 Task: Look for space in Qo'qon, Uzbekistan from 10th July, 2023 to 25th July, 2023 for 3 adults, 1 child in price range Rs.15000 to Rs.25000. Place can be shared room with 2 bedrooms having 3 beds and 2 bathrooms. Property type can be house, flat, guest house. Amenities needed are: wifi, TV, free parkinig on premises, gym, breakfast. Booking option can be shelf check-in. Required host language is English.
Action: Mouse moved to (423, 97)
Screenshot: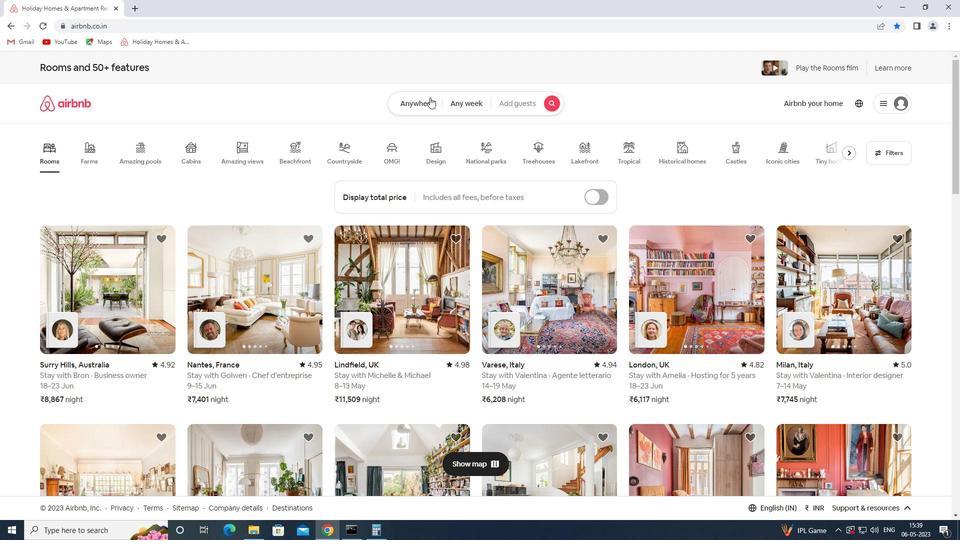 
Action: Mouse pressed left at (423, 97)
Screenshot: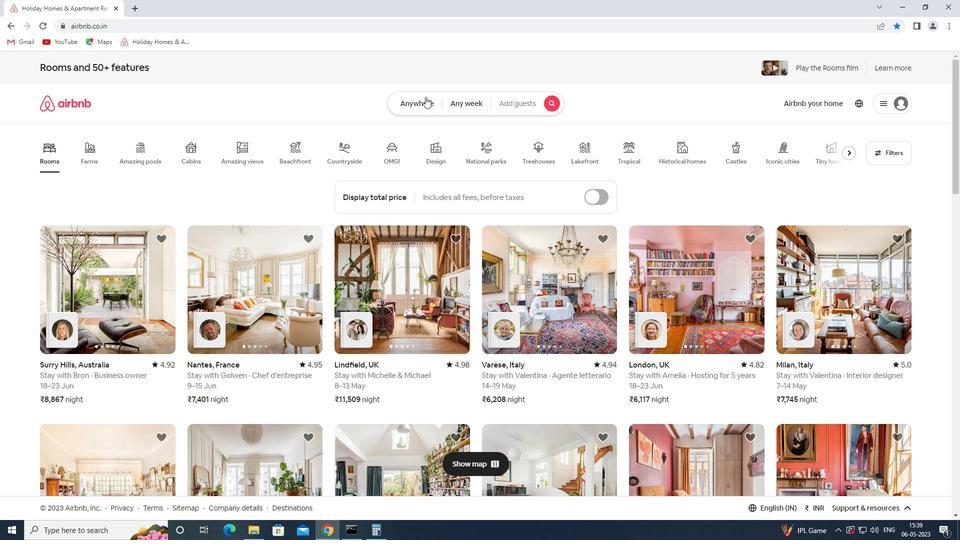 
Action: Mouse moved to (376, 139)
Screenshot: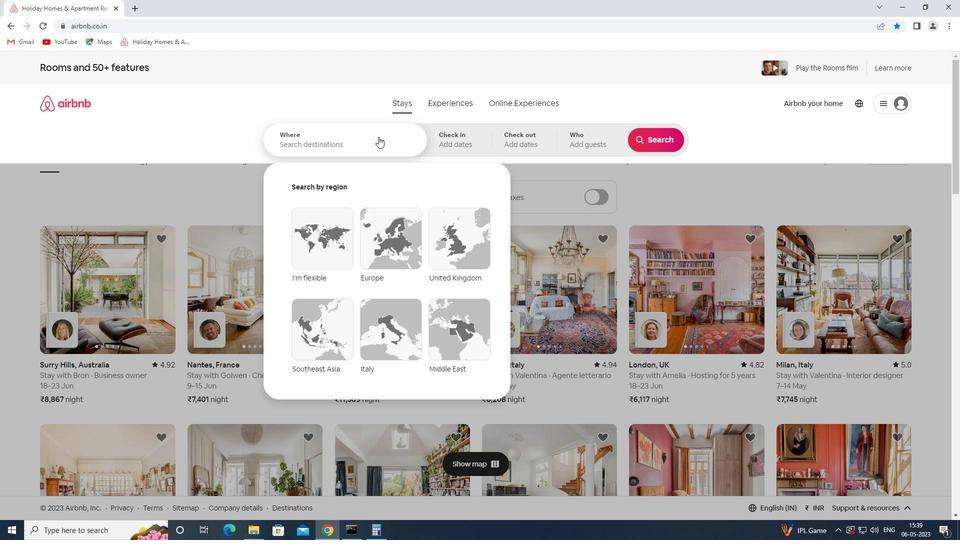 
Action: Mouse pressed left at (376, 139)
Screenshot: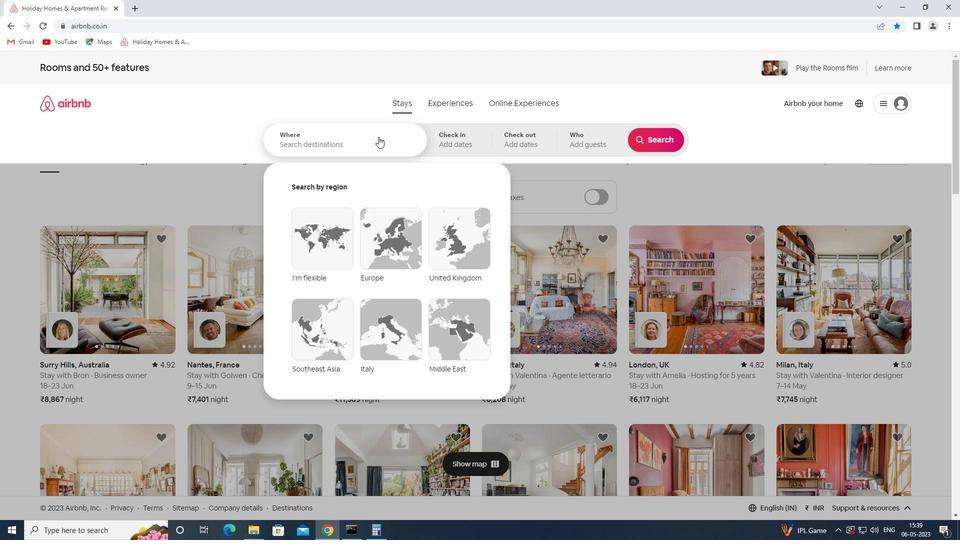 
Action: Key pressed <Key.shift>QO<Key.space>Q
Screenshot: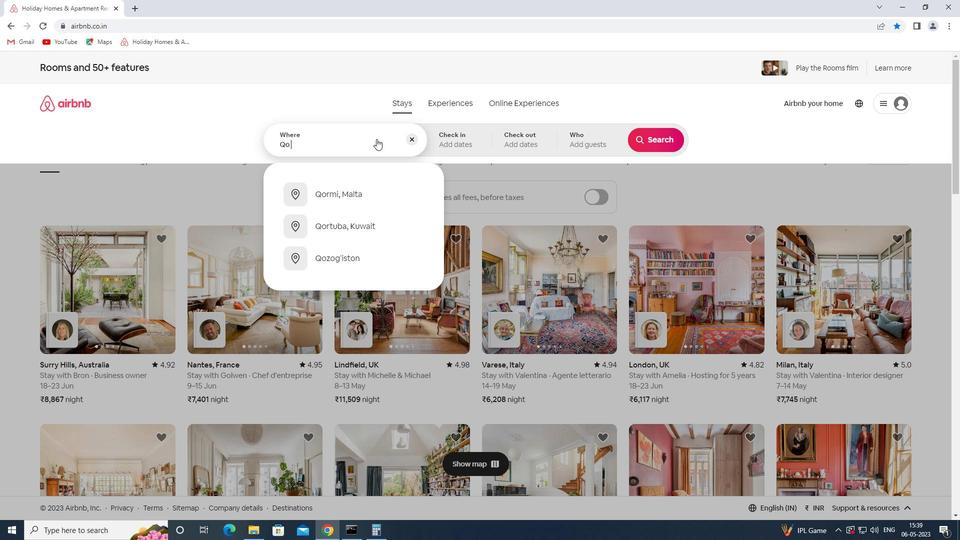 
Action: Mouse moved to (391, 193)
Screenshot: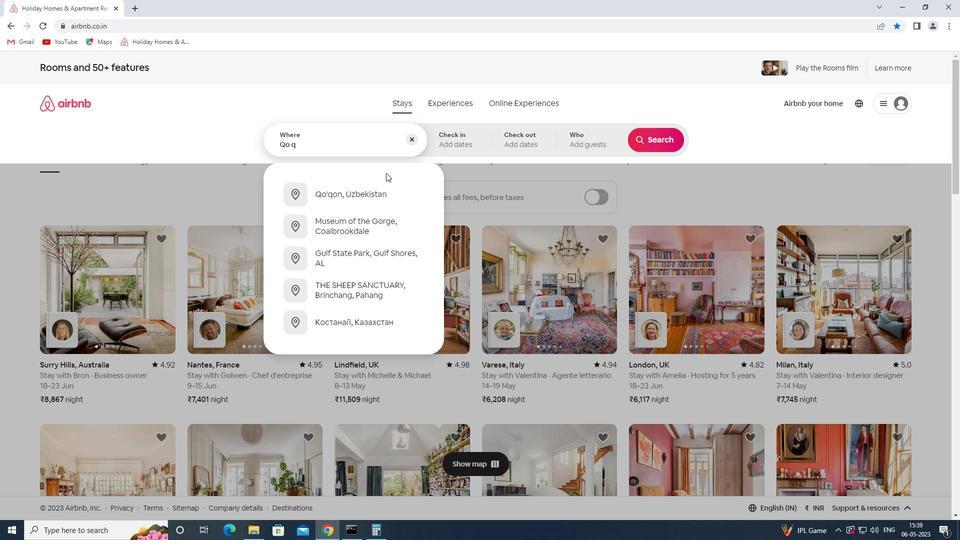 
Action: Mouse pressed left at (391, 193)
Screenshot: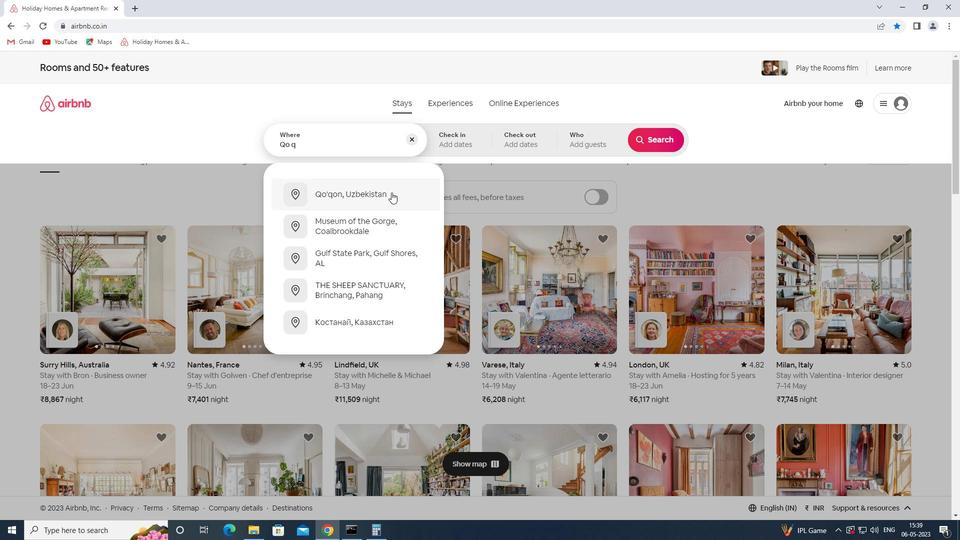 
Action: Mouse moved to (651, 224)
Screenshot: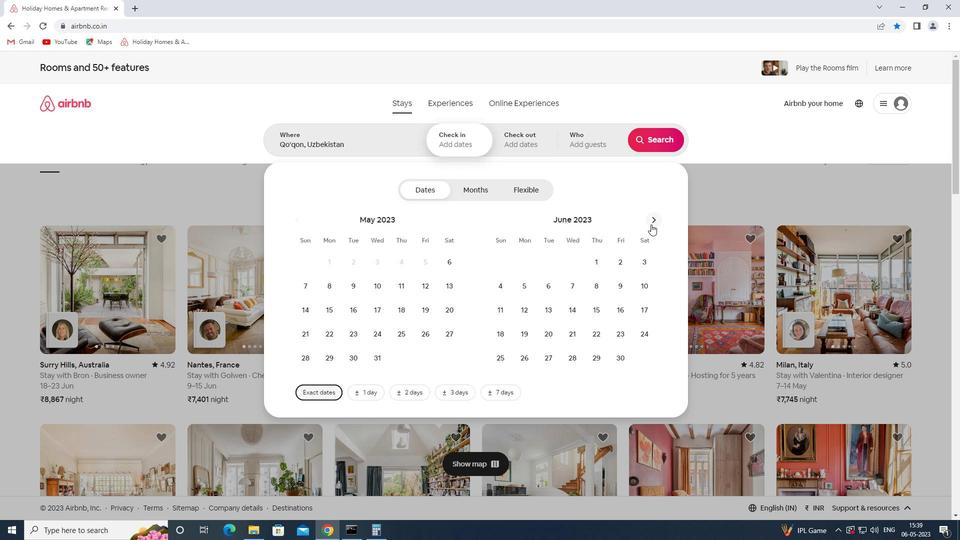 
Action: Mouse pressed left at (651, 224)
Screenshot: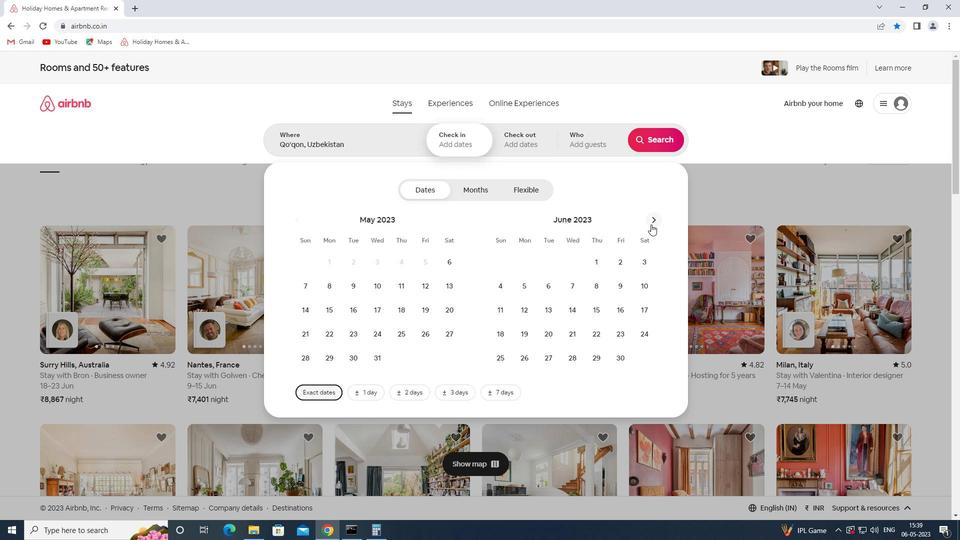 
Action: Mouse moved to (526, 313)
Screenshot: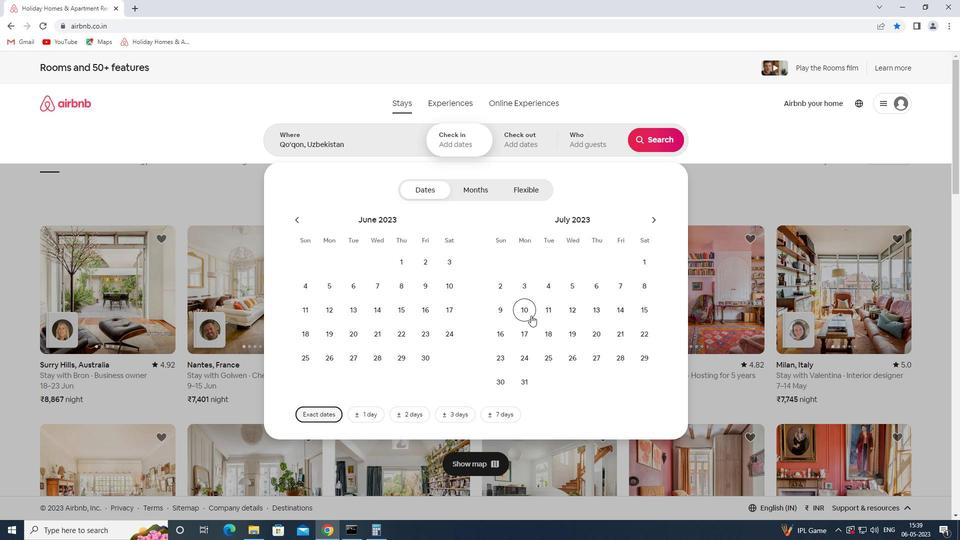 
Action: Mouse pressed left at (526, 313)
Screenshot: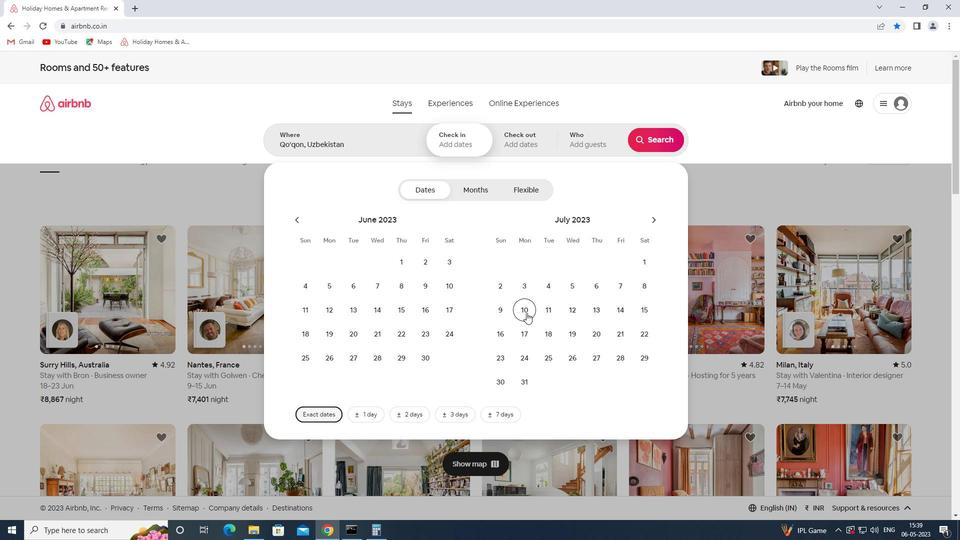 
Action: Mouse moved to (551, 358)
Screenshot: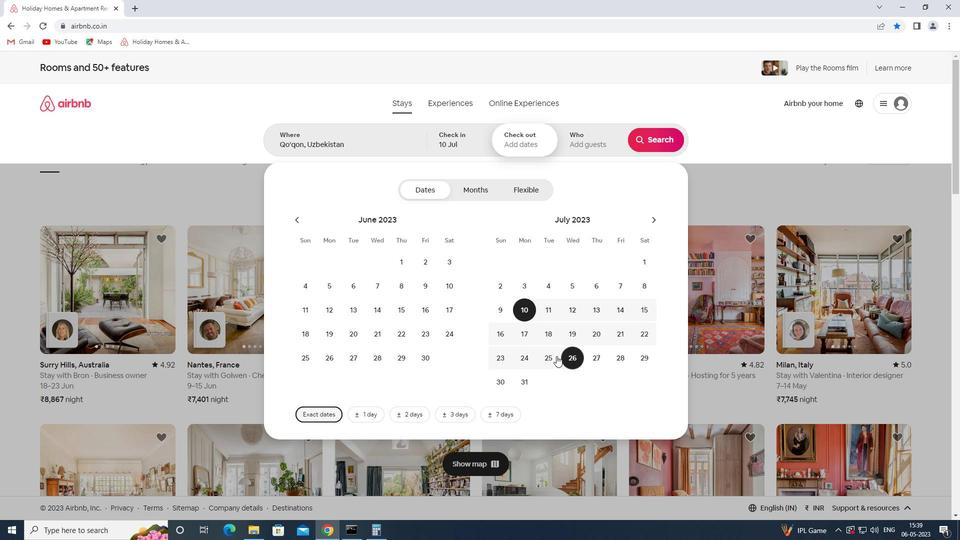 
Action: Mouse pressed left at (551, 358)
Screenshot: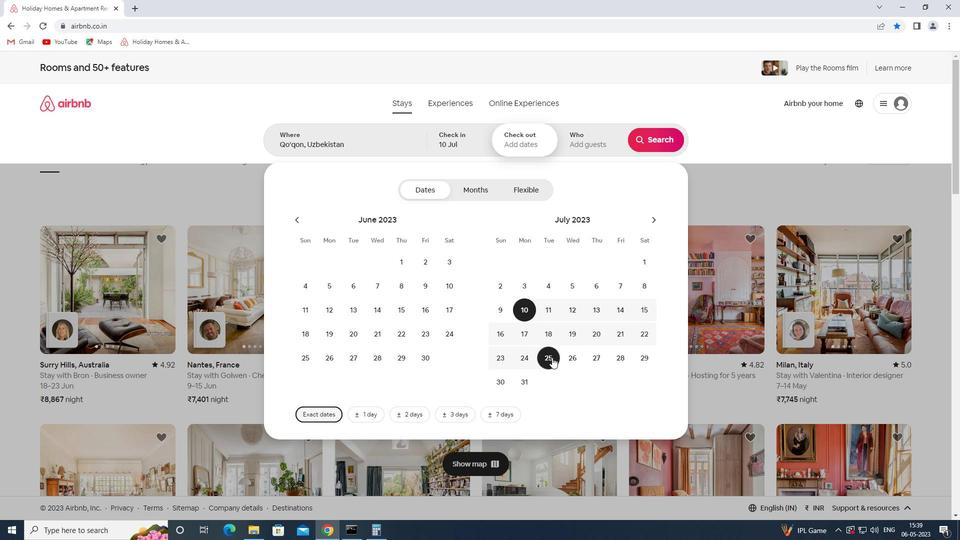 
Action: Mouse moved to (590, 151)
Screenshot: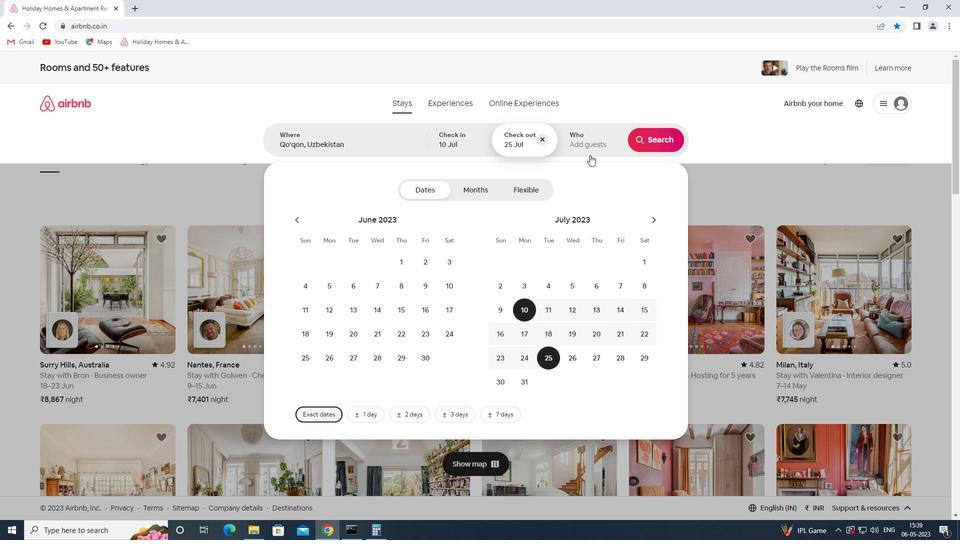 
Action: Mouse pressed left at (590, 151)
Screenshot: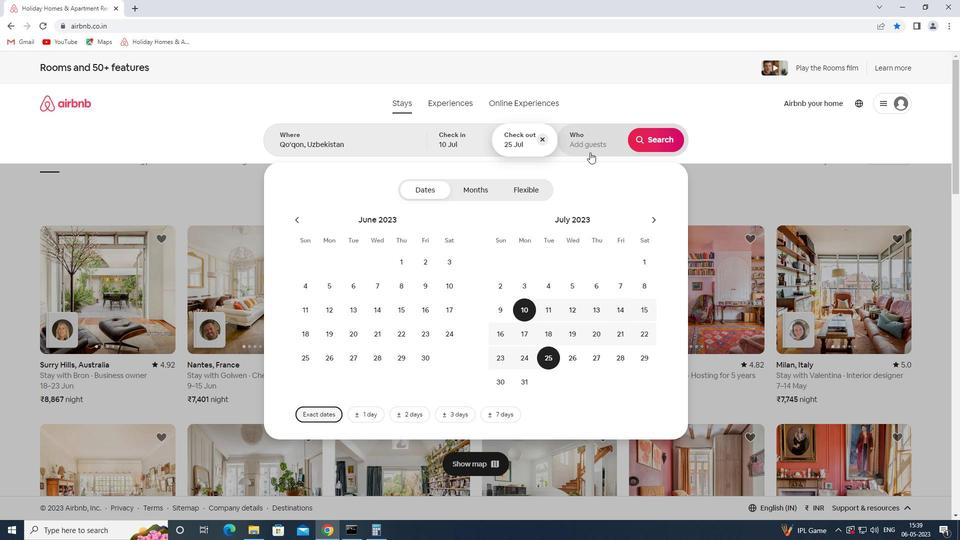 
Action: Mouse moved to (655, 193)
Screenshot: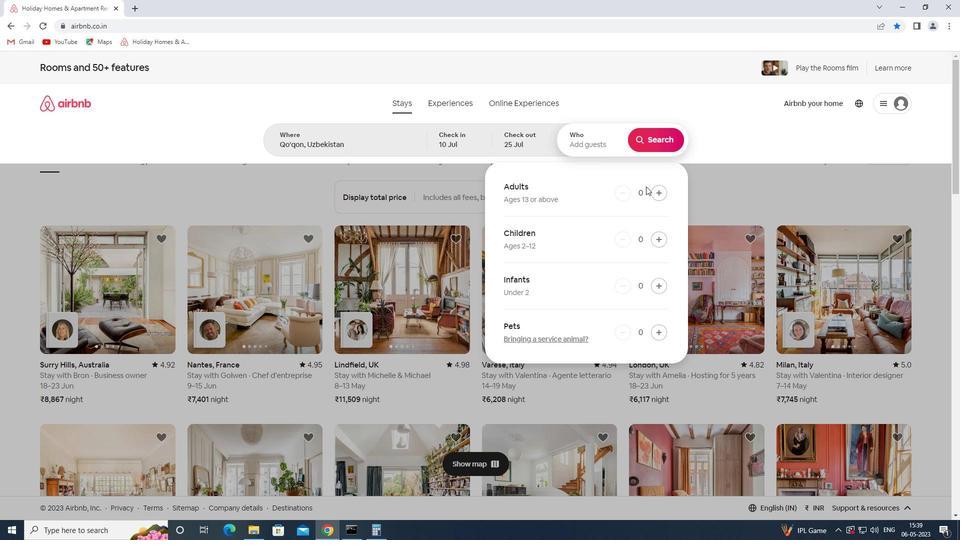 
Action: Mouse pressed left at (655, 193)
Screenshot: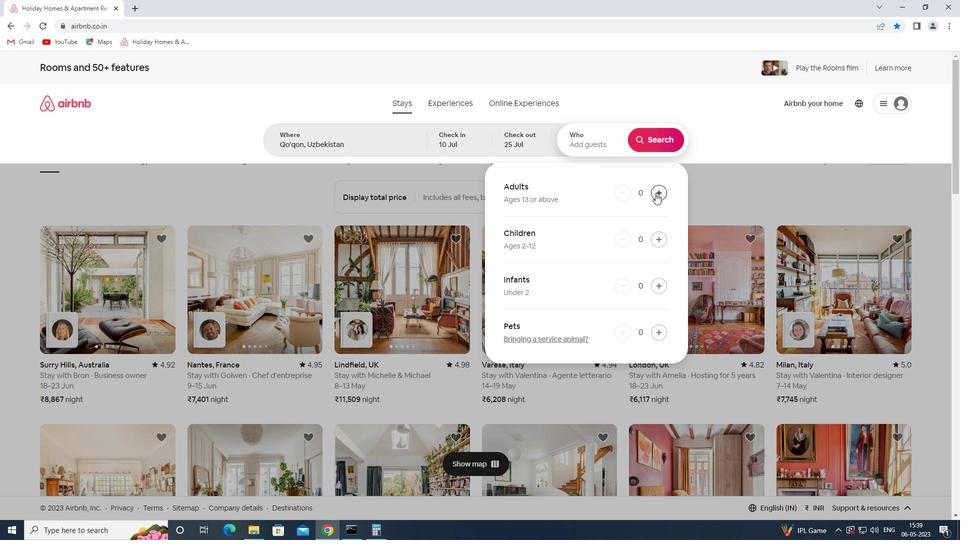 
Action: Mouse pressed left at (655, 193)
Screenshot: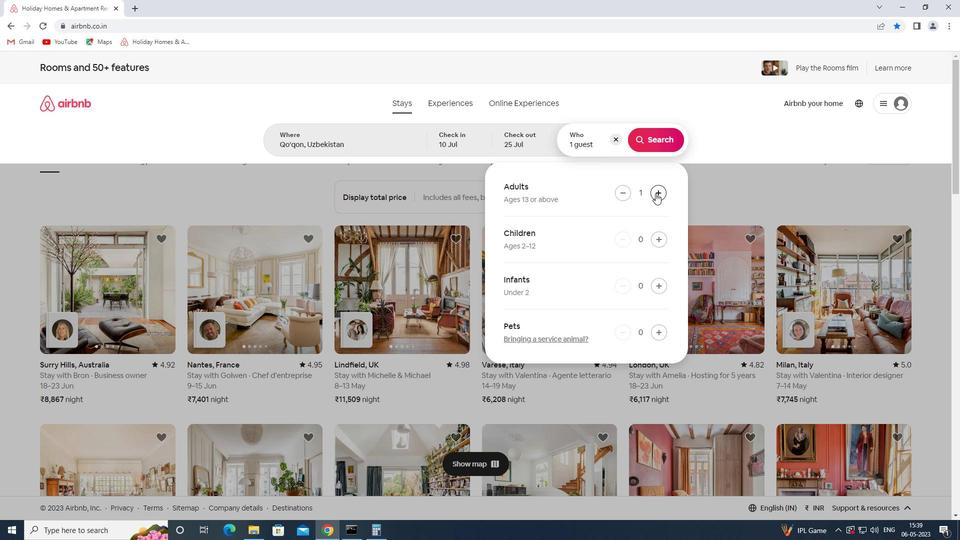 
Action: Mouse pressed left at (655, 193)
Screenshot: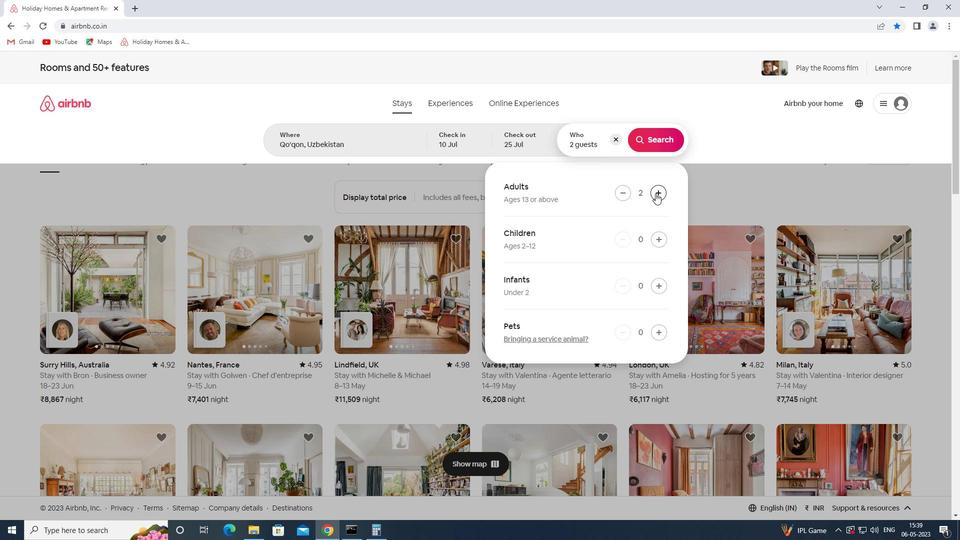 
Action: Mouse moved to (661, 241)
Screenshot: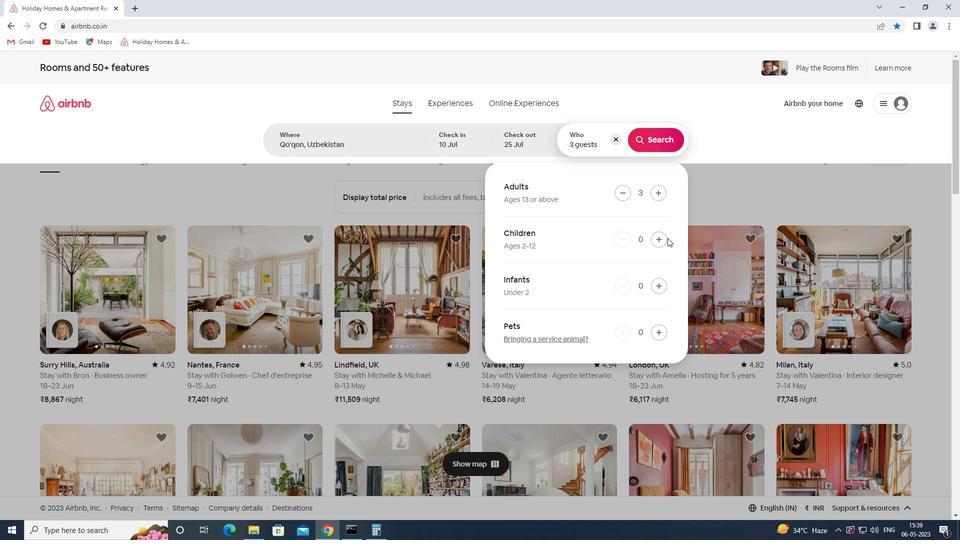 
Action: Mouse pressed left at (661, 241)
Screenshot: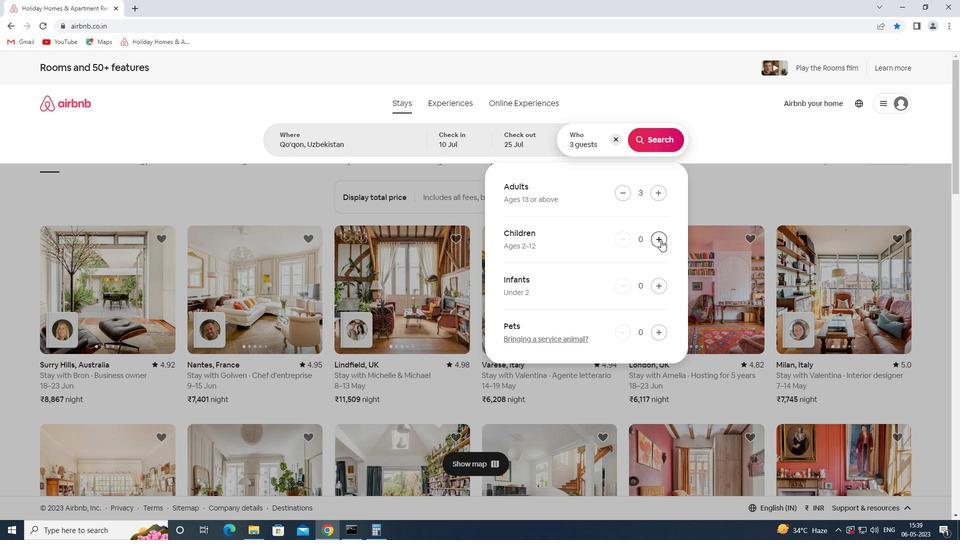 
Action: Mouse moved to (647, 143)
Screenshot: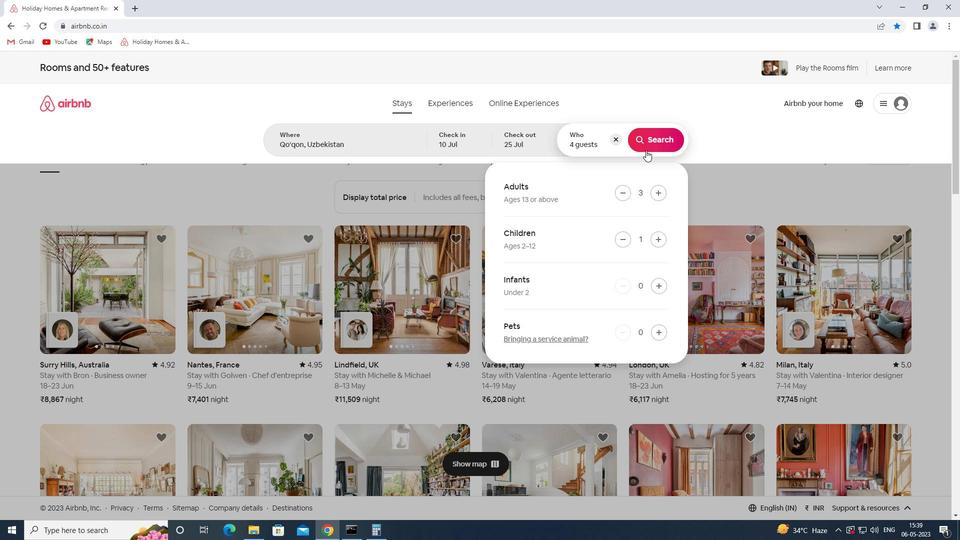 
Action: Mouse pressed left at (647, 143)
Screenshot: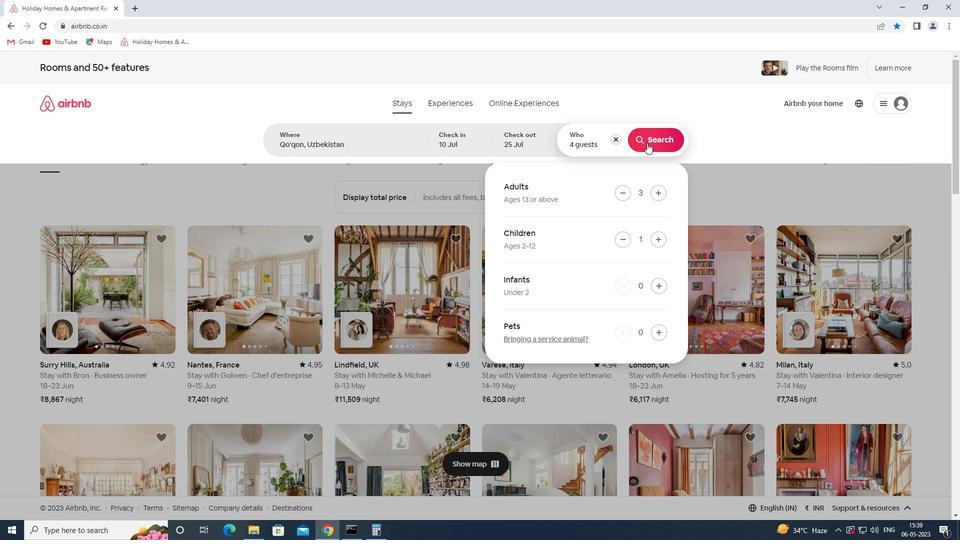 
Action: Mouse moved to (911, 111)
Screenshot: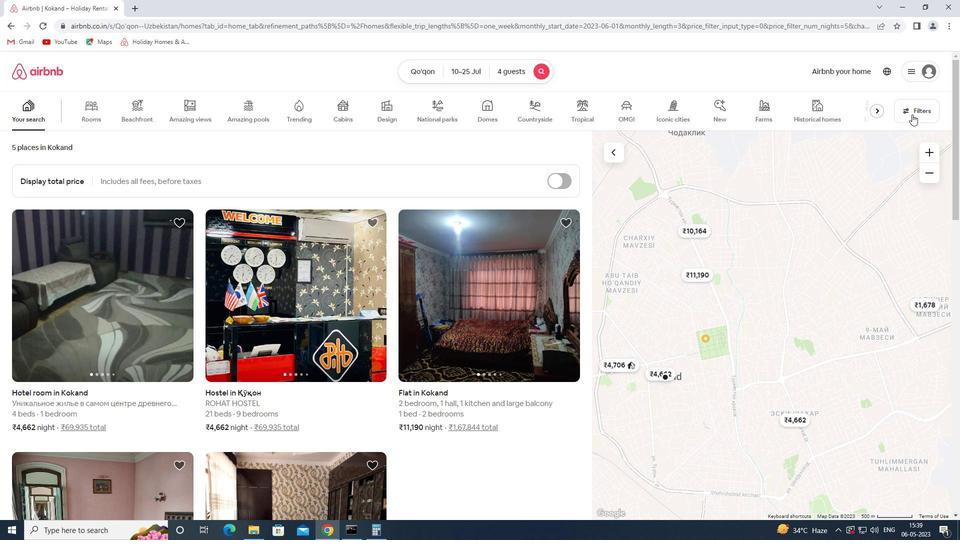 
Action: Mouse pressed left at (911, 111)
Screenshot: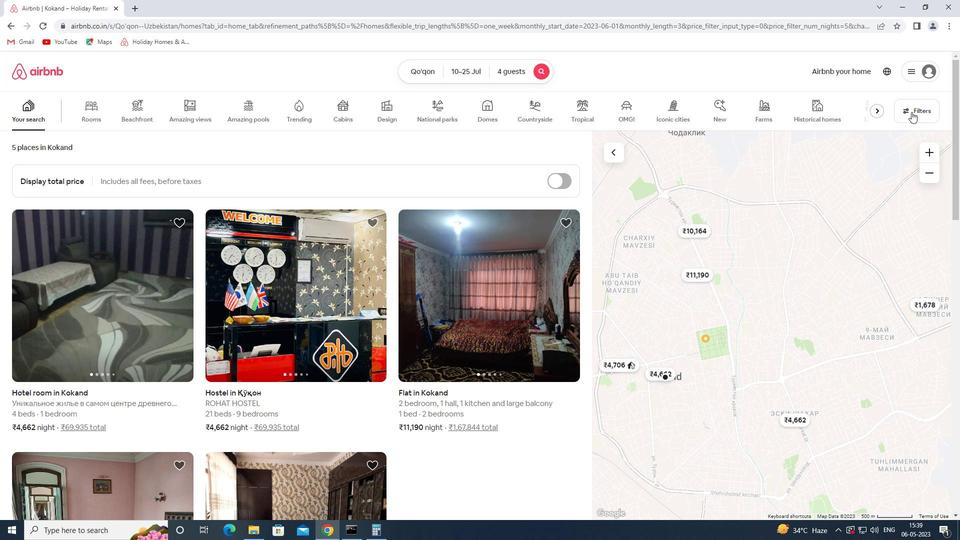 
Action: Mouse moved to (387, 360)
Screenshot: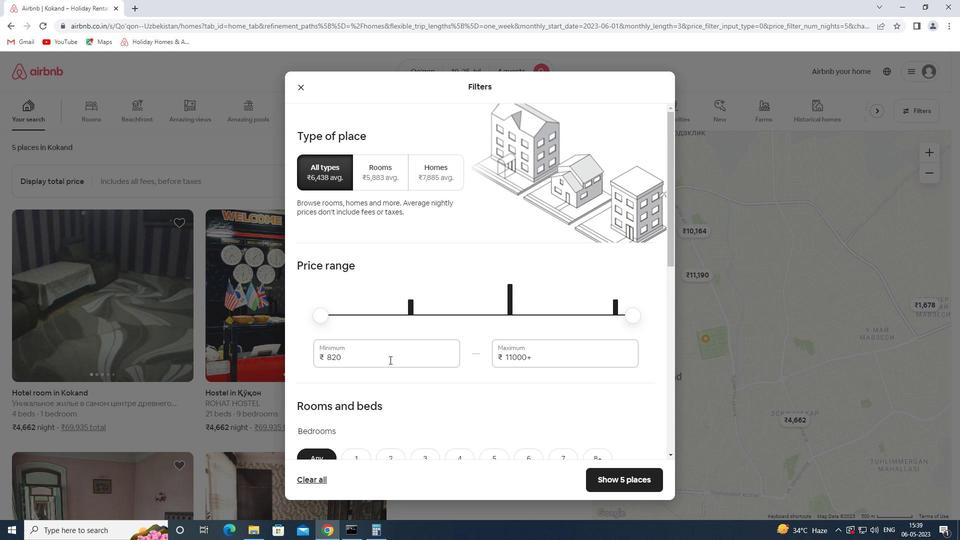 
Action: Mouse pressed left at (387, 360)
Screenshot: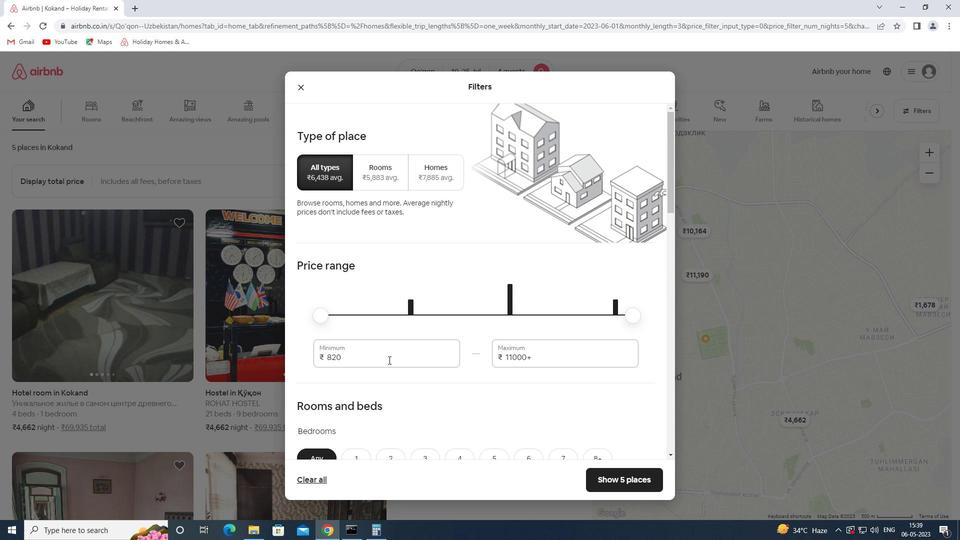 
Action: Mouse pressed left at (387, 360)
Screenshot: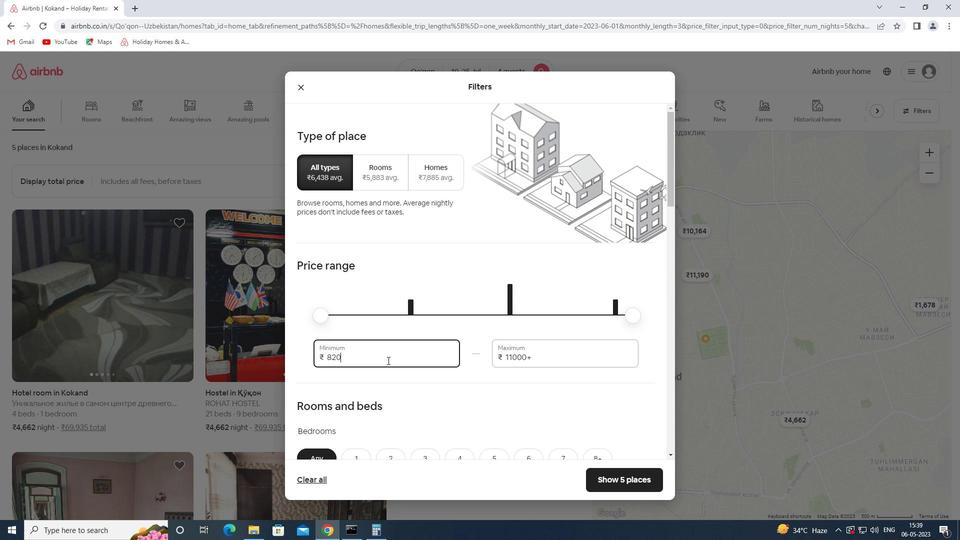
Action: Key pressed 15000<Key.tab>25000
Screenshot: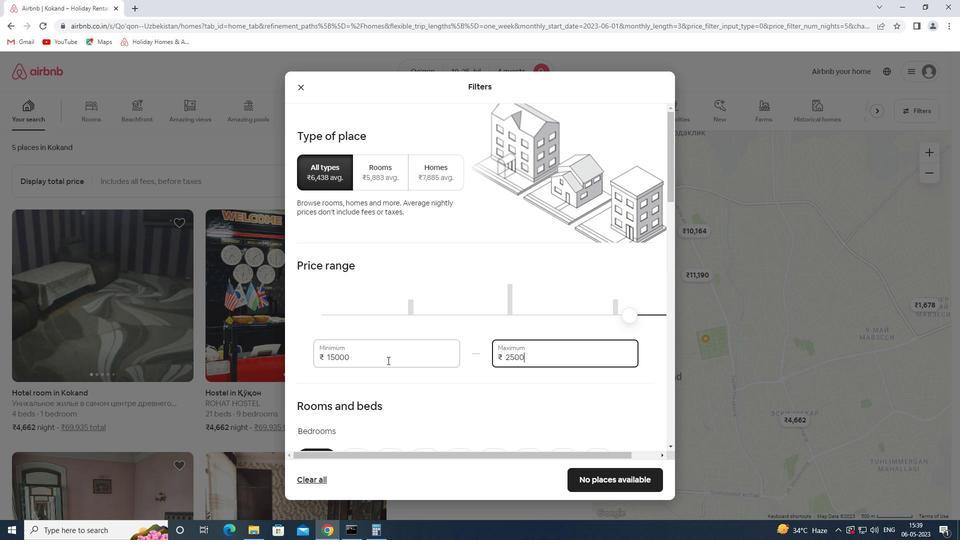 
Action: Mouse scrolled (387, 360) with delta (0, 0)
Screenshot: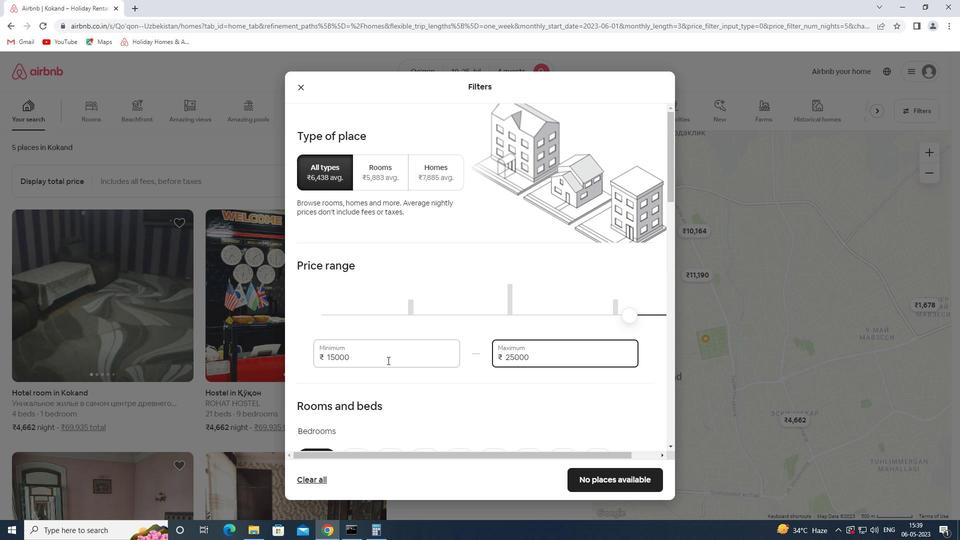 
Action: Mouse scrolled (387, 360) with delta (0, 0)
Screenshot: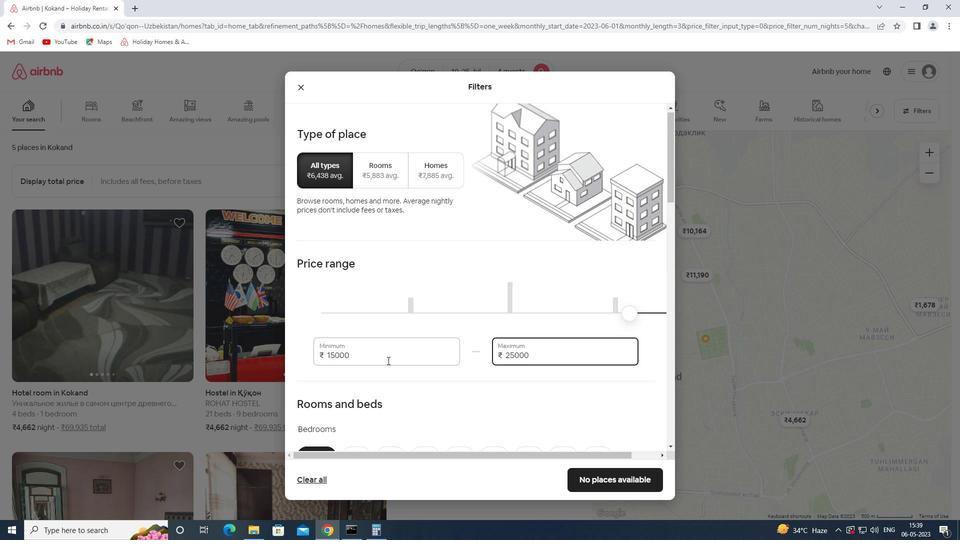 
Action: Mouse scrolled (387, 360) with delta (0, 0)
Screenshot: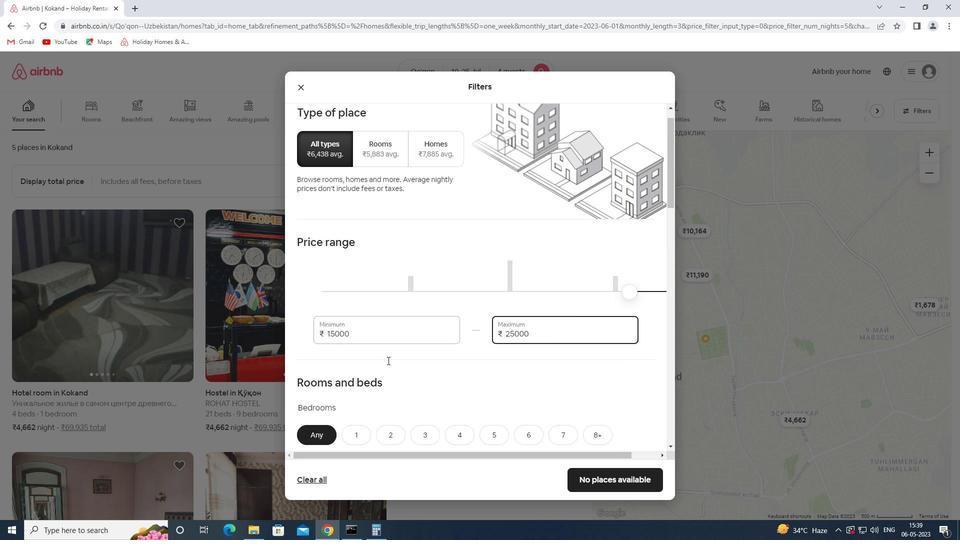 
Action: Mouse moved to (394, 308)
Screenshot: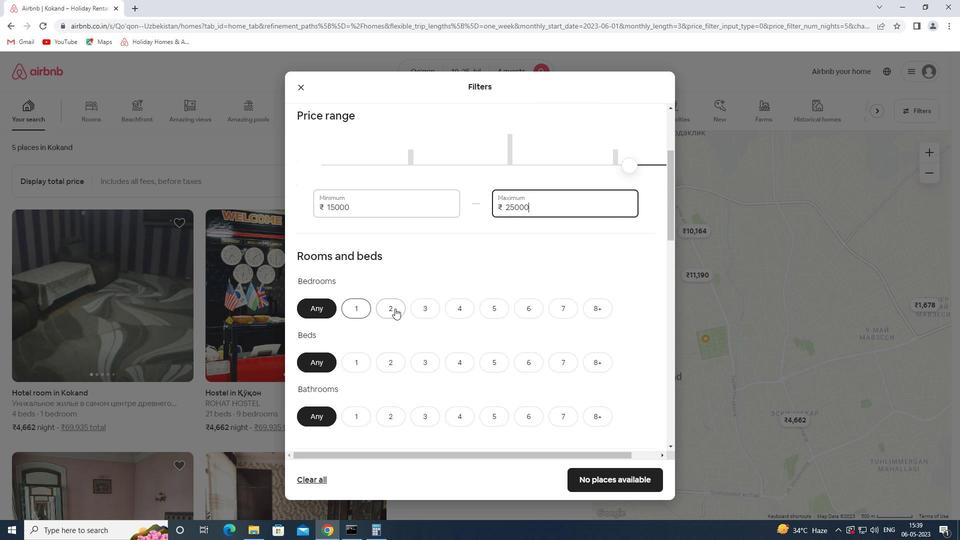 
Action: Mouse pressed left at (394, 308)
Screenshot: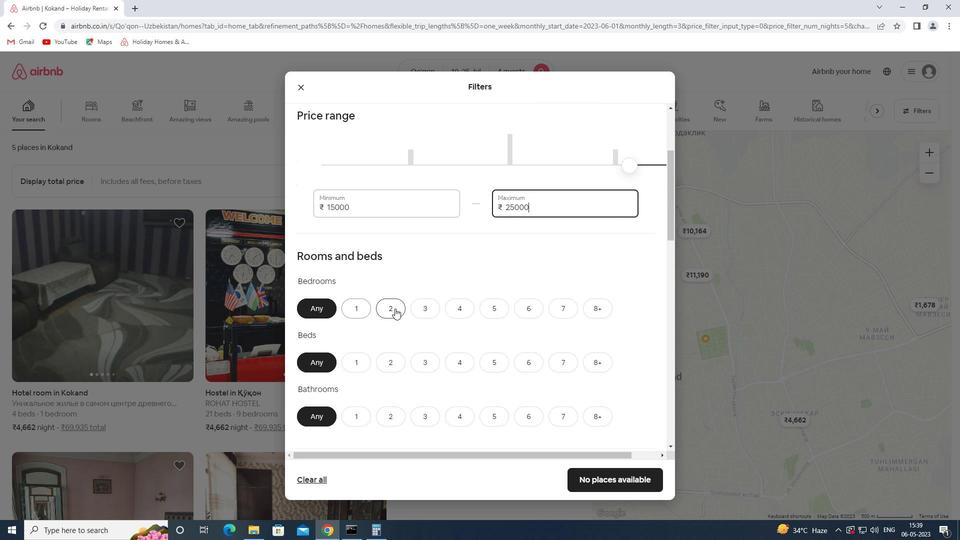 
Action: Mouse moved to (425, 360)
Screenshot: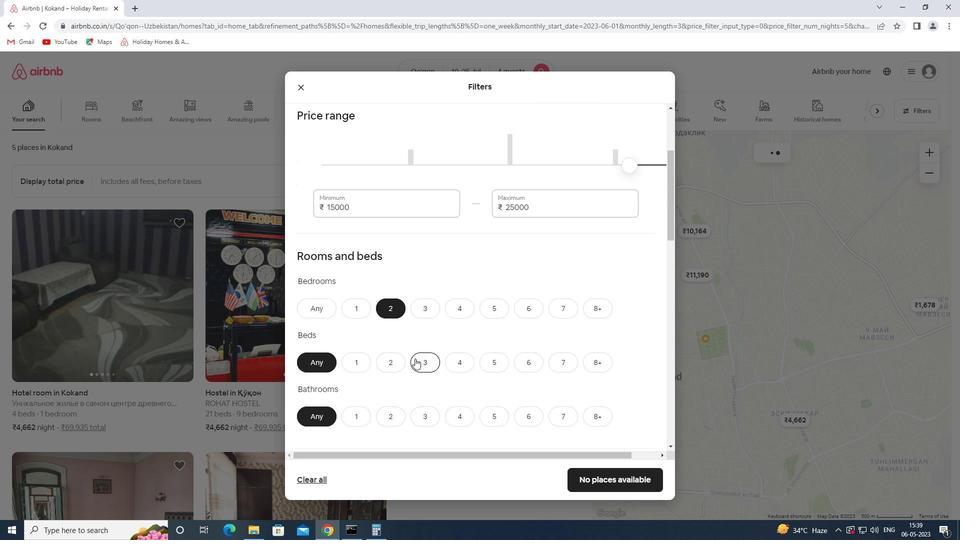 
Action: Mouse pressed left at (425, 360)
Screenshot: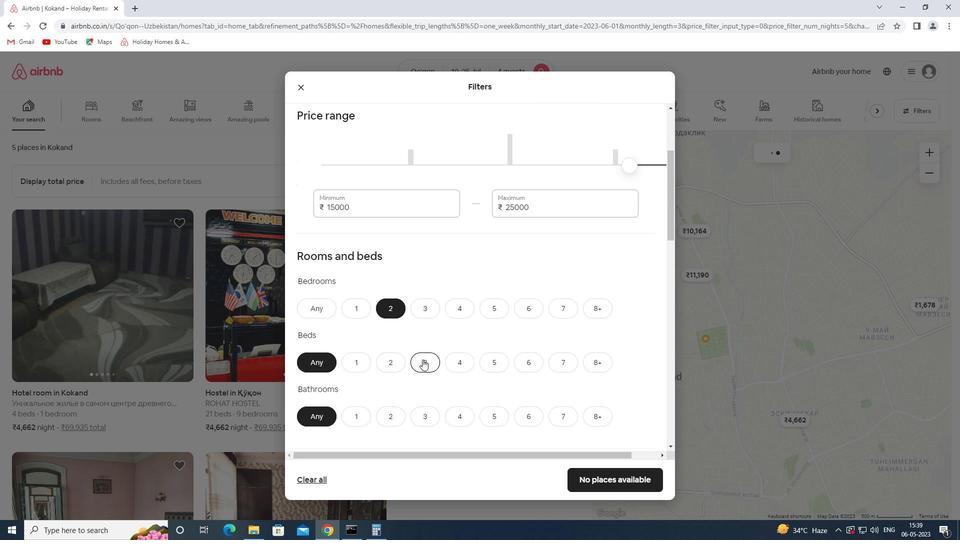
Action: Mouse moved to (389, 415)
Screenshot: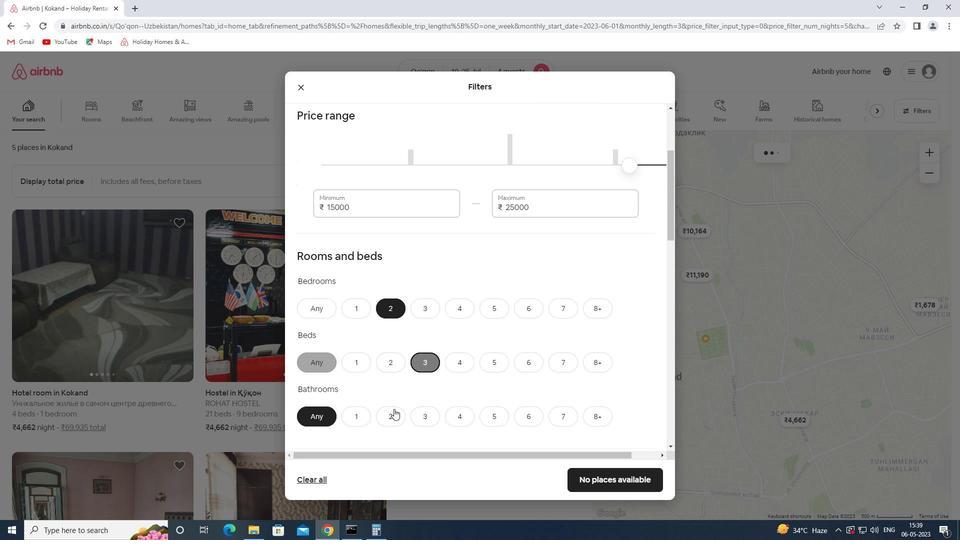 
Action: Mouse pressed left at (389, 415)
Screenshot: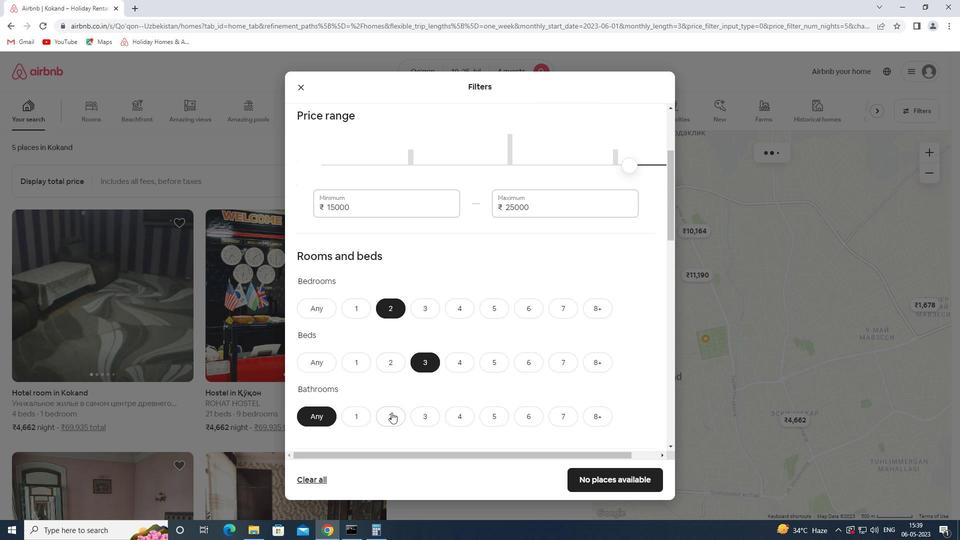 
Action: Mouse moved to (426, 358)
Screenshot: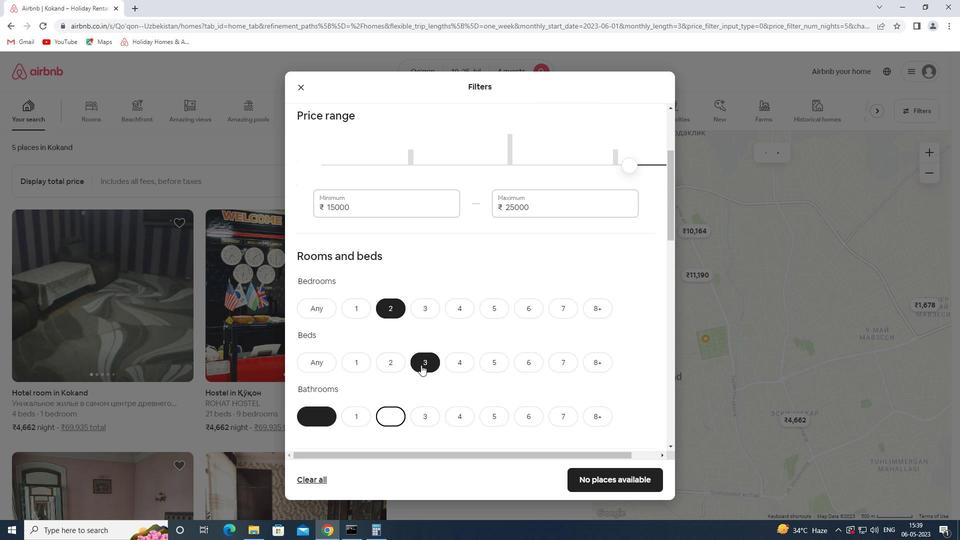 
Action: Mouse scrolled (426, 358) with delta (0, 0)
Screenshot: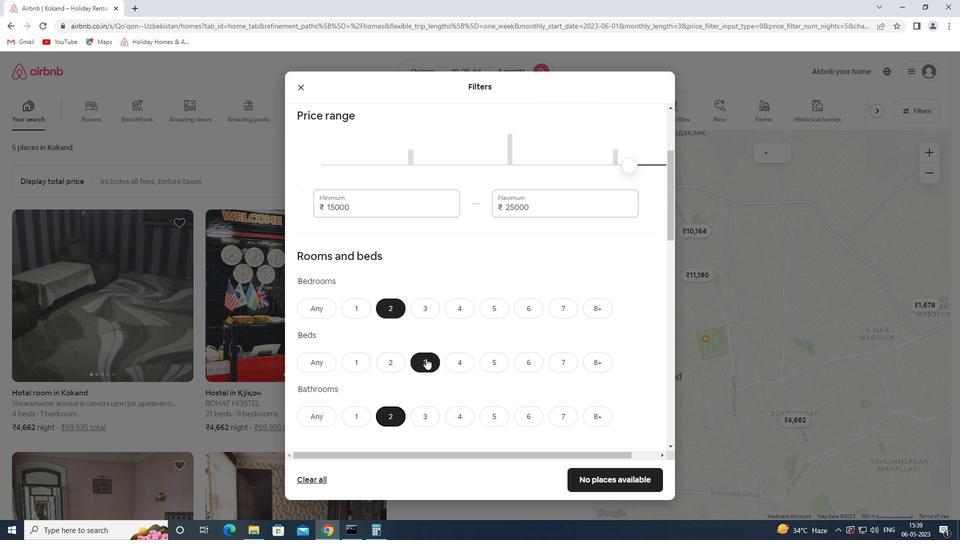 
Action: Mouse scrolled (426, 358) with delta (0, 0)
Screenshot: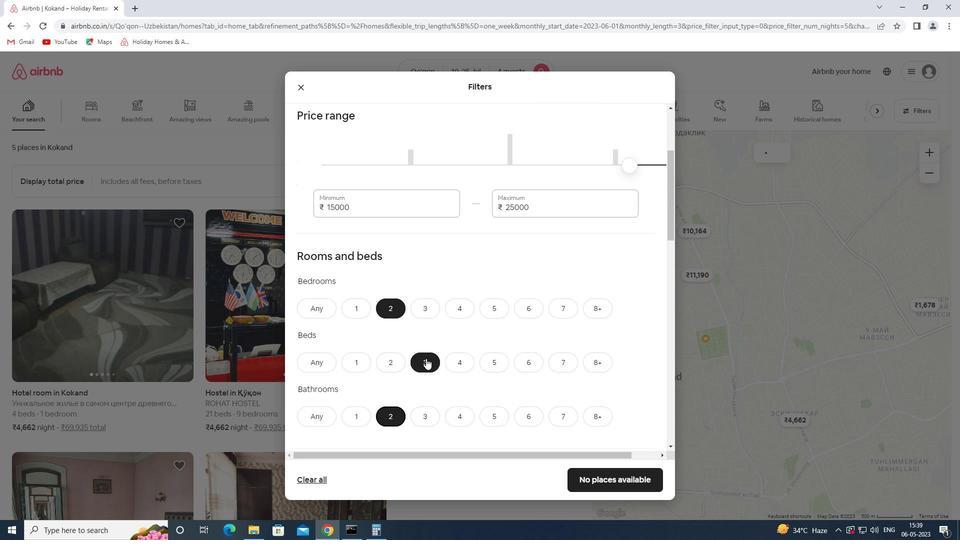 
Action: Mouse scrolled (426, 358) with delta (0, 0)
Screenshot: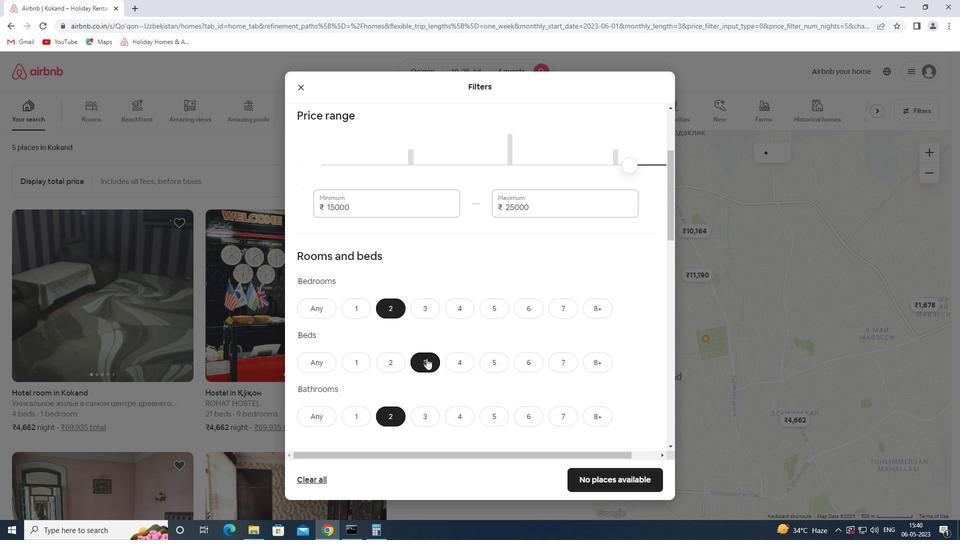 
Action: Mouse scrolled (426, 358) with delta (0, 0)
Screenshot: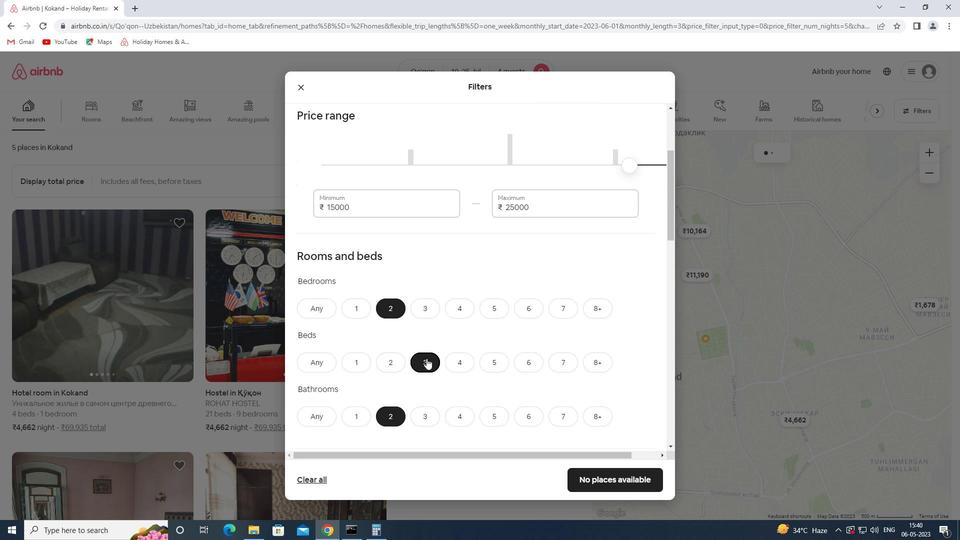 
Action: Mouse moved to (350, 332)
Screenshot: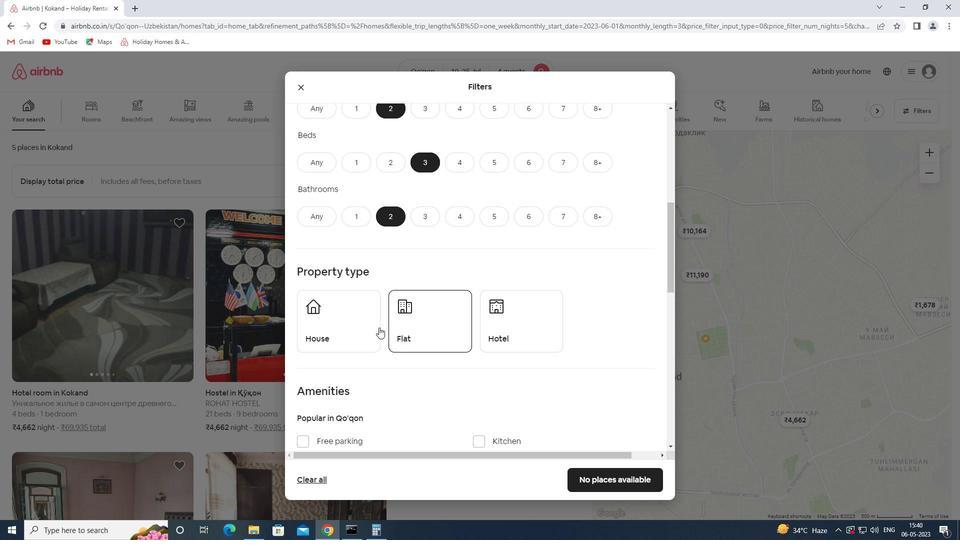 
Action: Mouse pressed left at (350, 332)
Screenshot: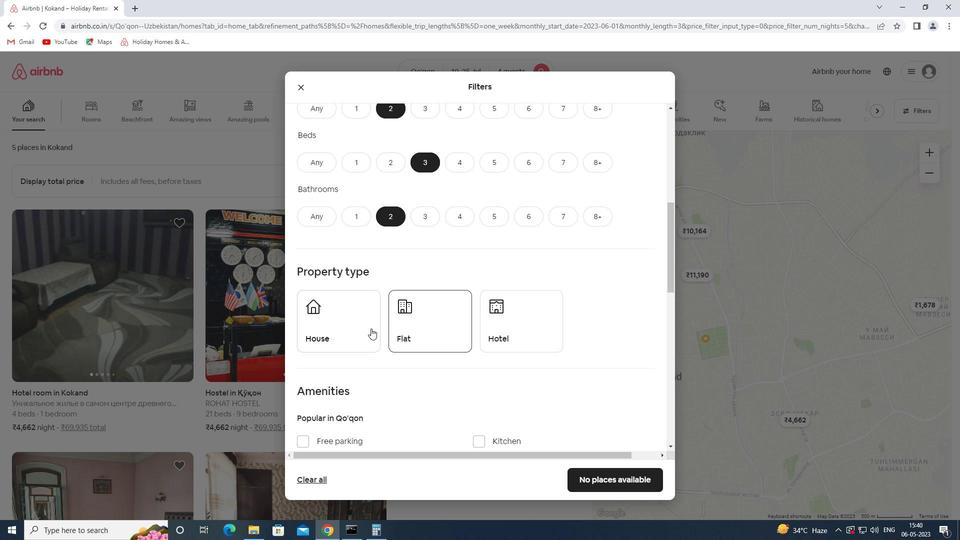 
Action: Mouse moved to (405, 333)
Screenshot: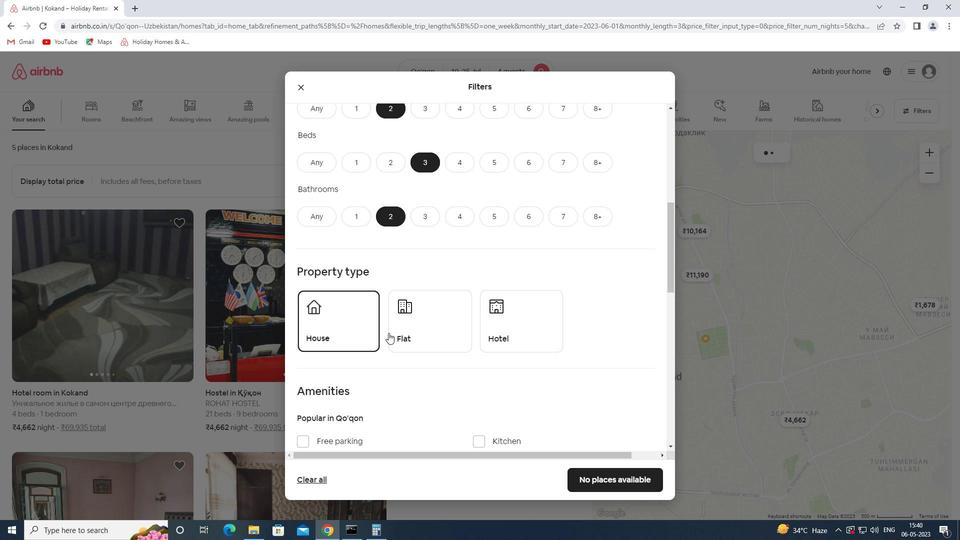 
Action: Mouse pressed left at (405, 333)
Screenshot: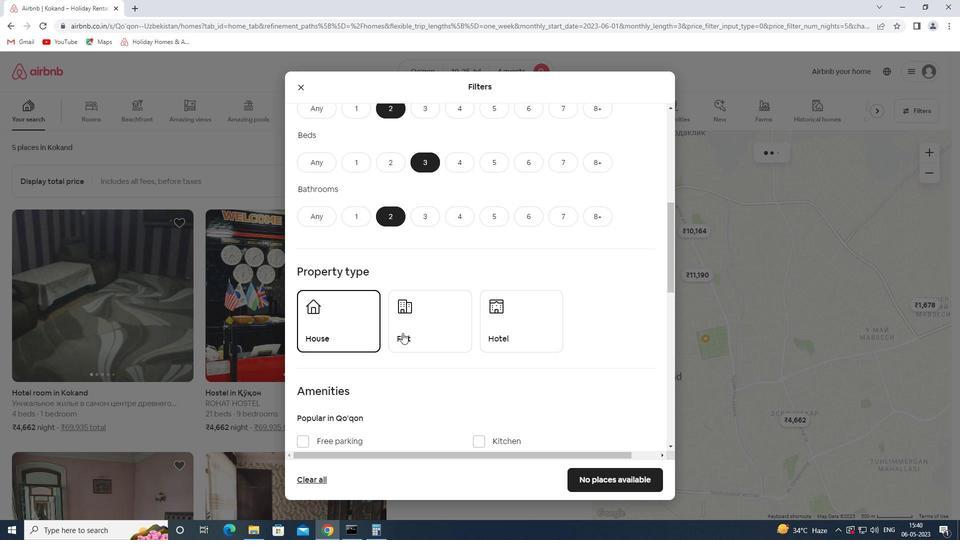 
Action: Mouse moved to (522, 329)
Screenshot: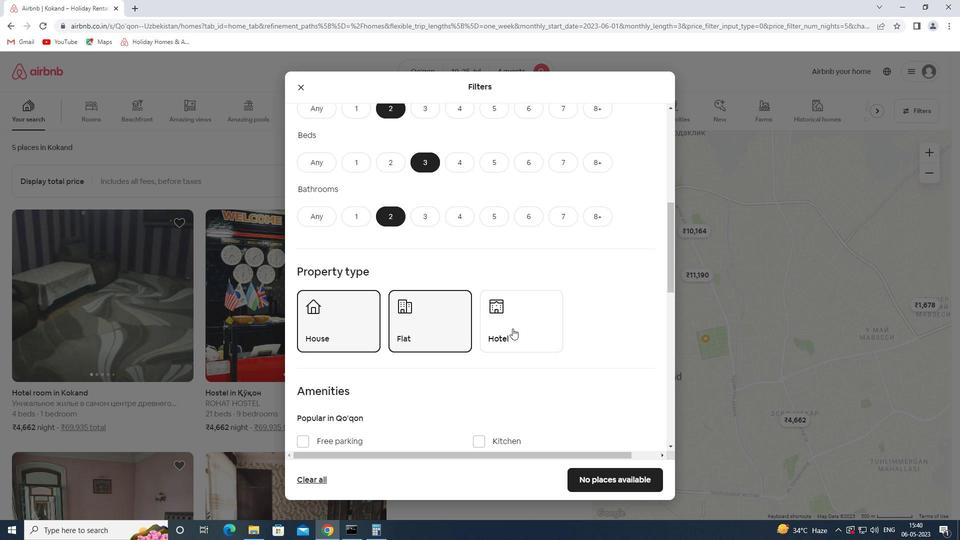 
Action: Mouse scrolled (522, 328) with delta (0, 0)
Screenshot: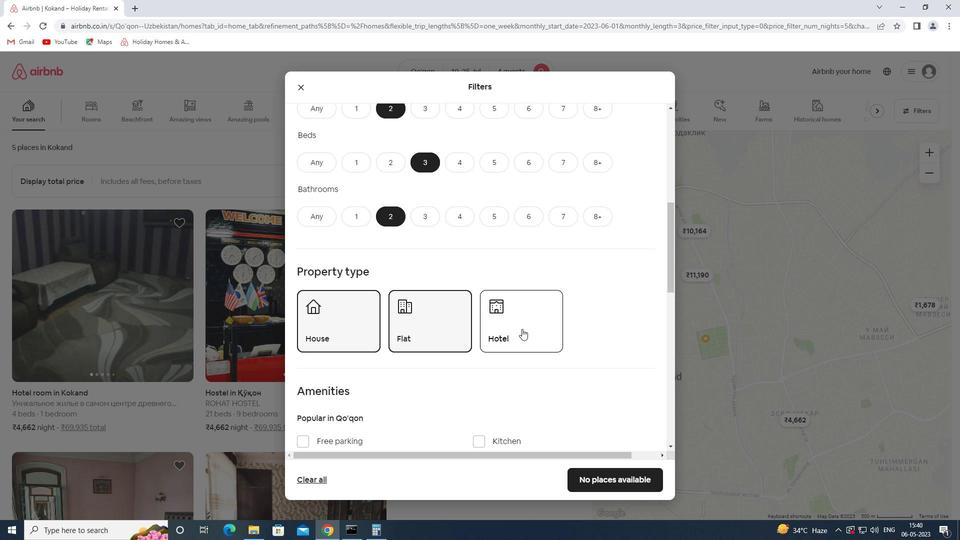 
Action: Mouse moved to (522, 330)
Screenshot: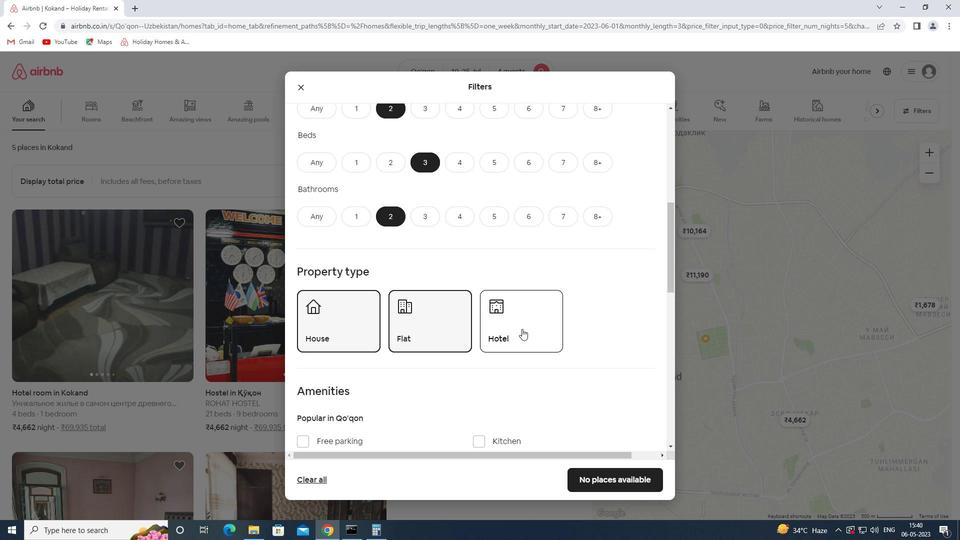 
Action: Mouse scrolled (522, 329) with delta (0, 0)
Screenshot: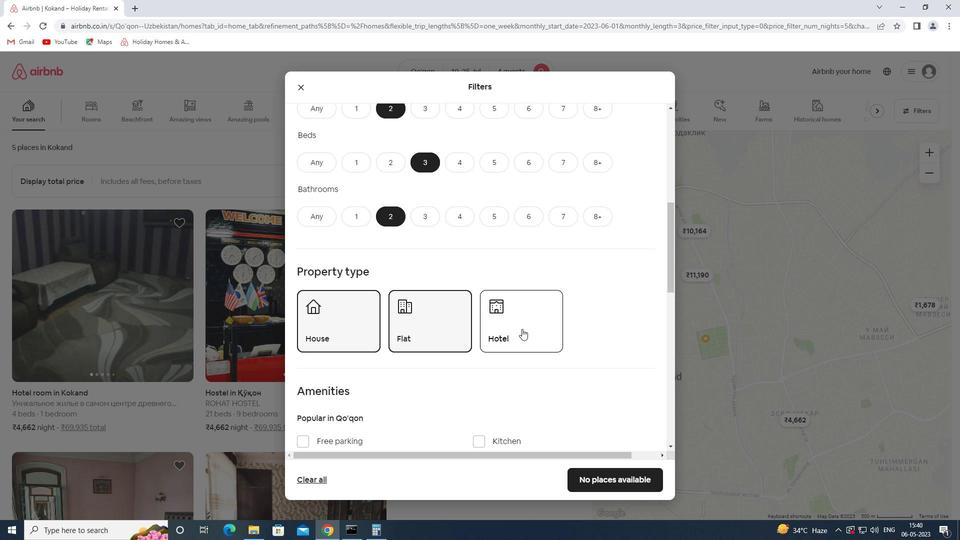 
Action: Mouse scrolled (522, 329) with delta (0, 0)
Screenshot: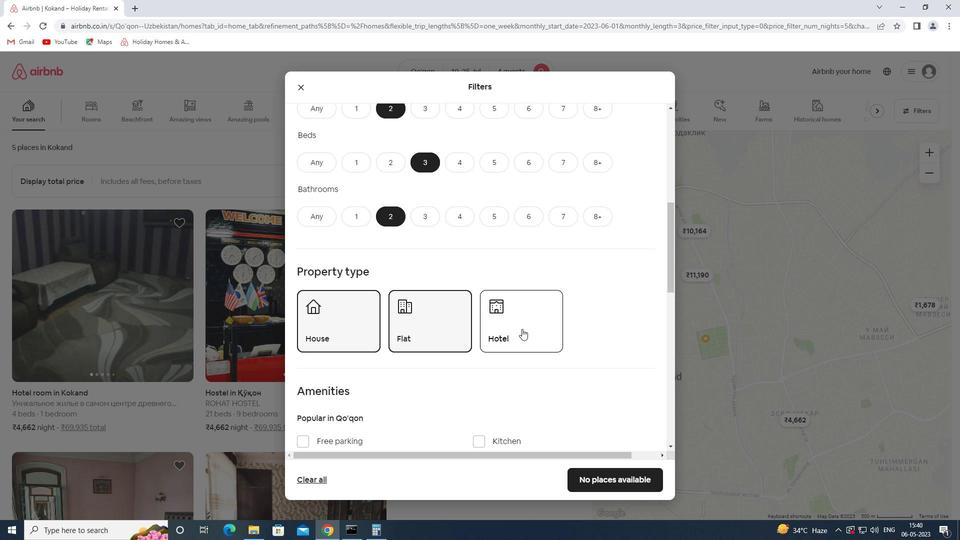 
Action: Mouse moved to (332, 360)
Screenshot: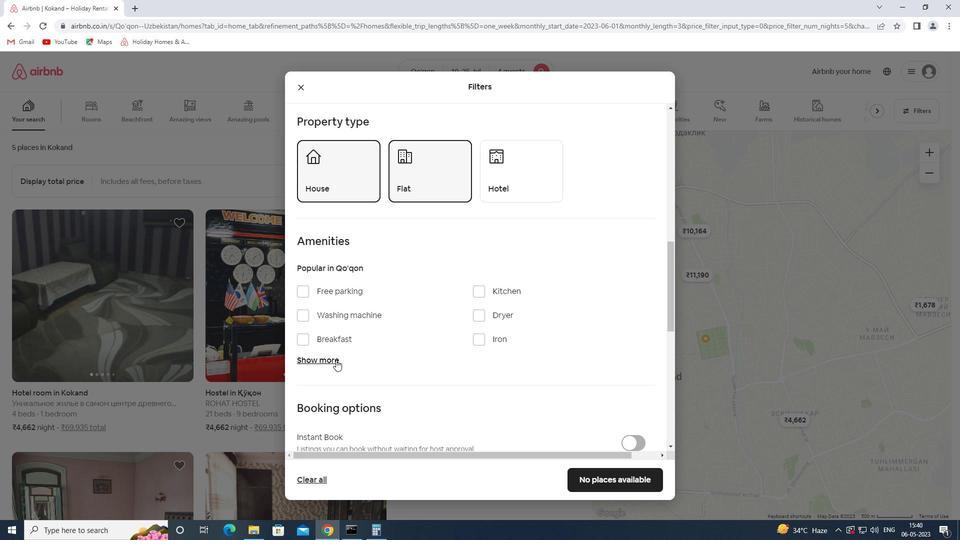 
Action: Mouse pressed left at (332, 360)
Screenshot: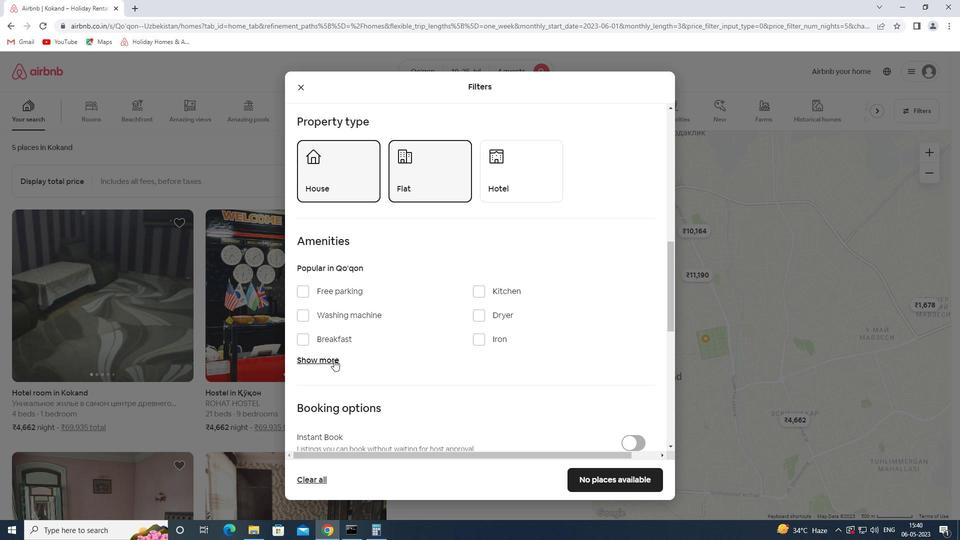 
Action: Mouse moved to (349, 287)
Screenshot: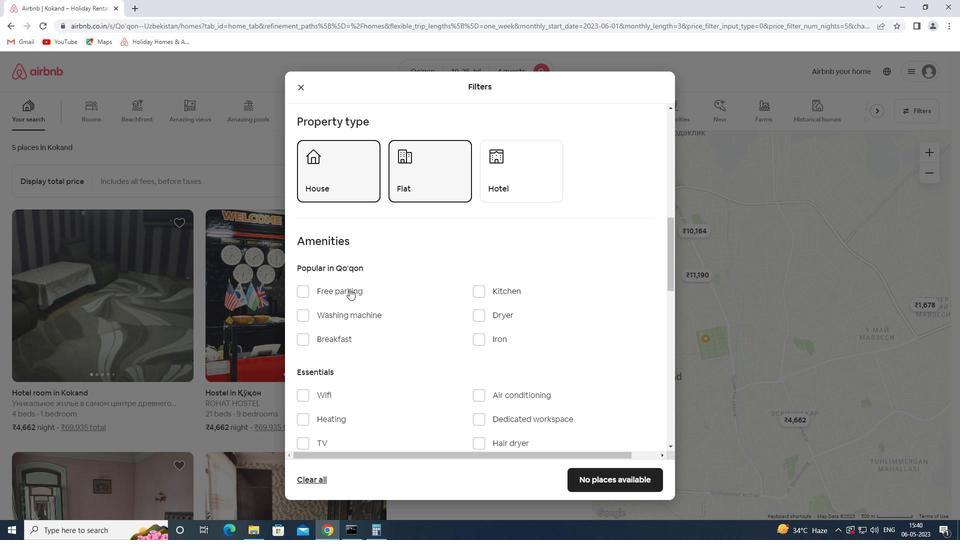 
Action: Mouse pressed left at (349, 287)
Screenshot: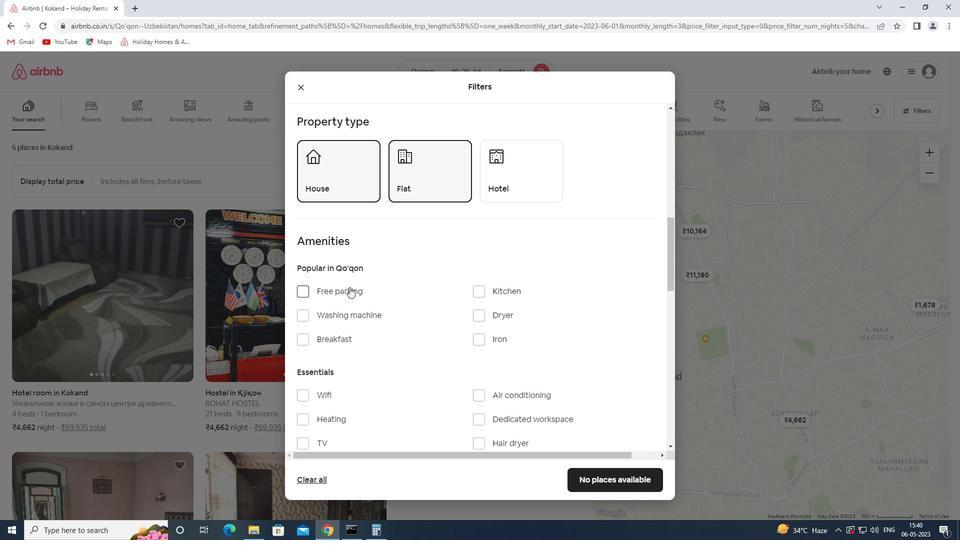 
Action: Mouse moved to (341, 342)
Screenshot: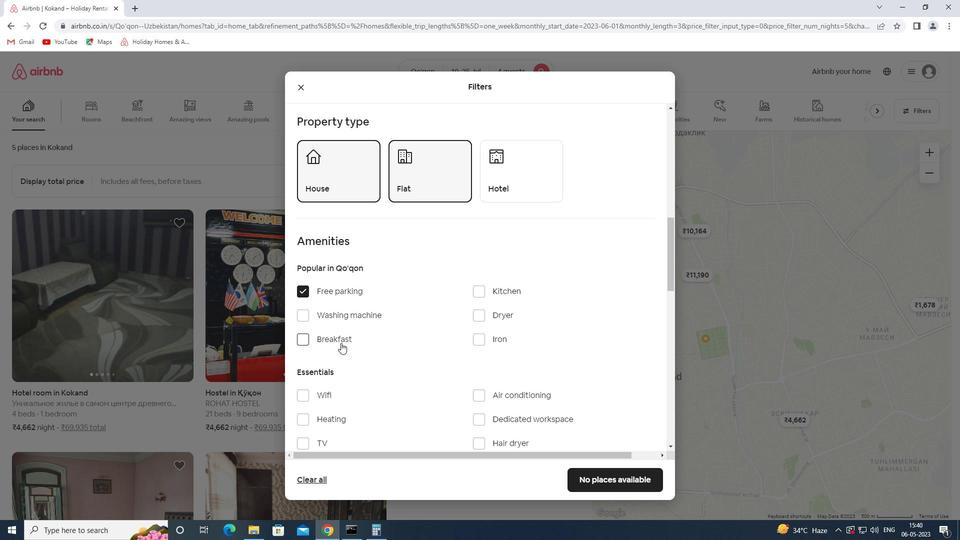 
Action: Mouse pressed left at (341, 342)
Screenshot: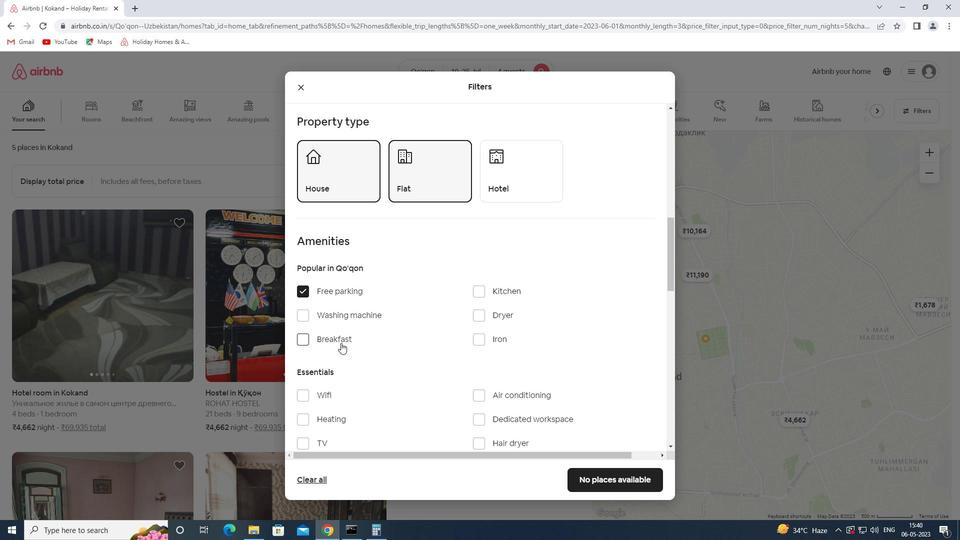 
Action: Mouse moved to (440, 333)
Screenshot: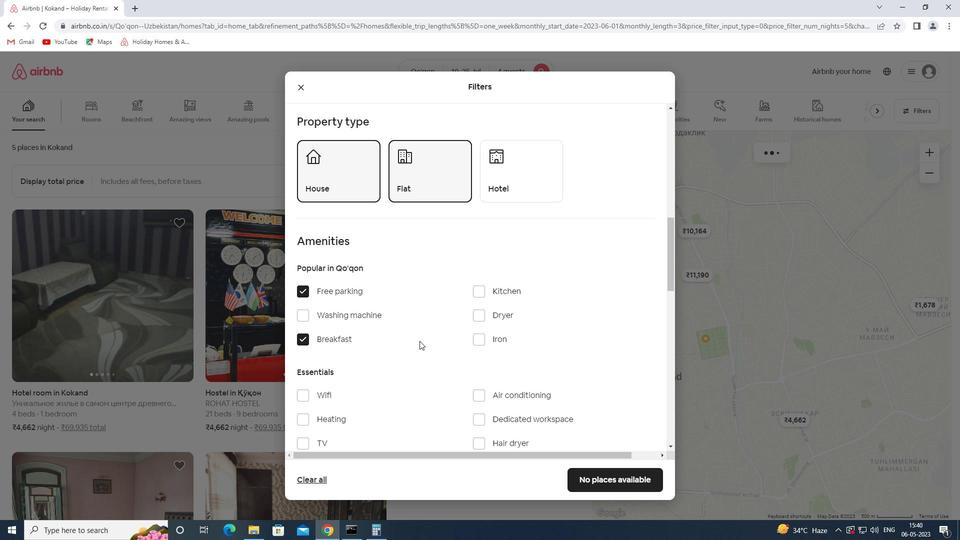 
Action: Mouse scrolled (440, 333) with delta (0, 0)
Screenshot: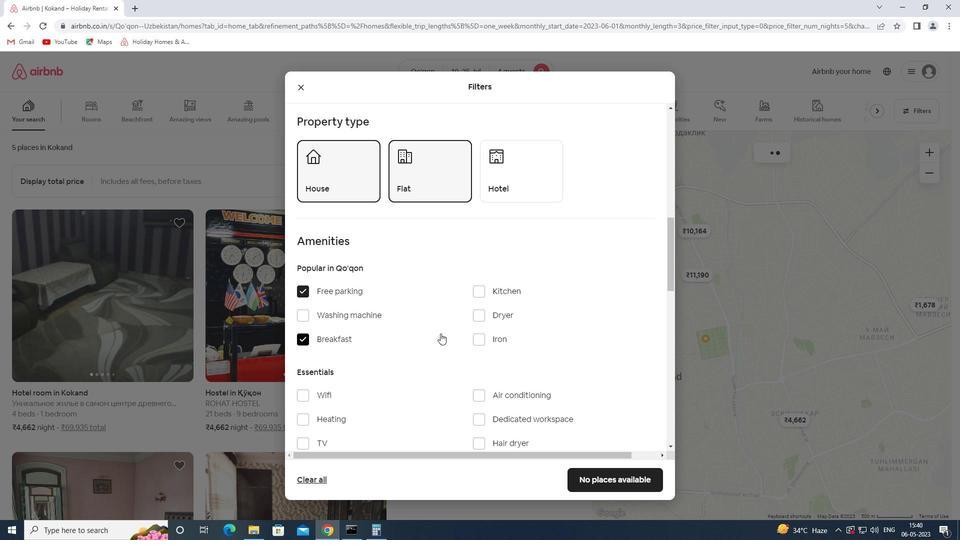 
Action: Mouse scrolled (440, 333) with delta (0, 0)
Screenshot: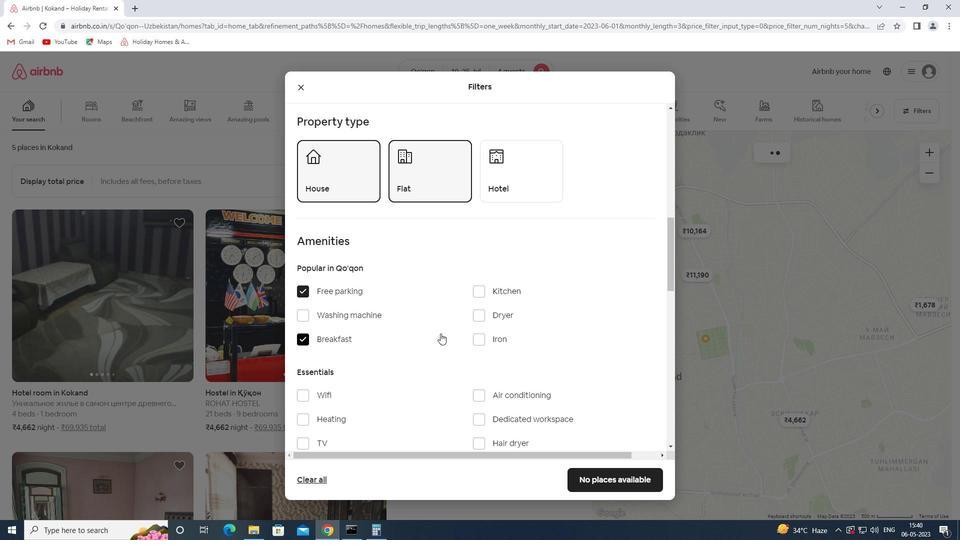 
Action: Mouse scrolled (440, 333) with delta (0, 0)
Screenshot: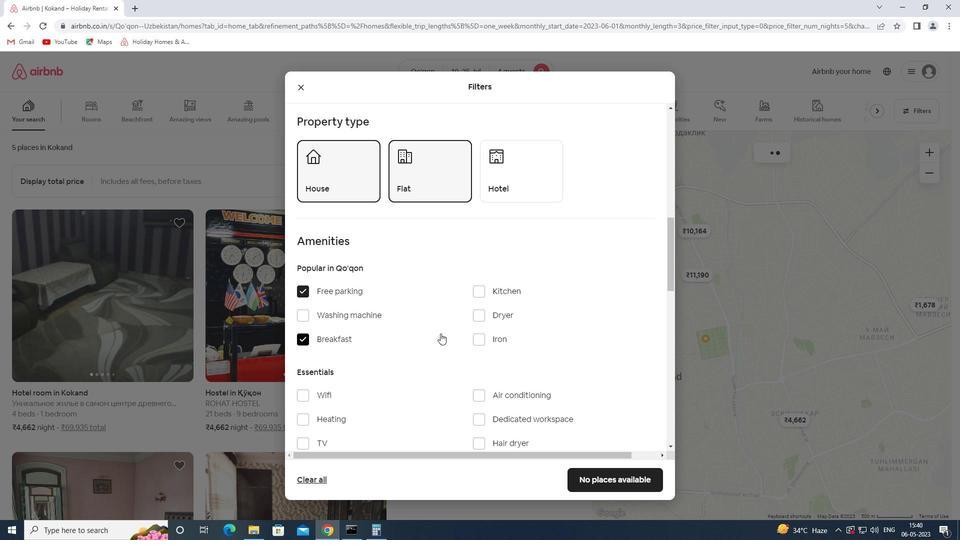 
Action: Mouse moved to (321, 245)
Screenshot: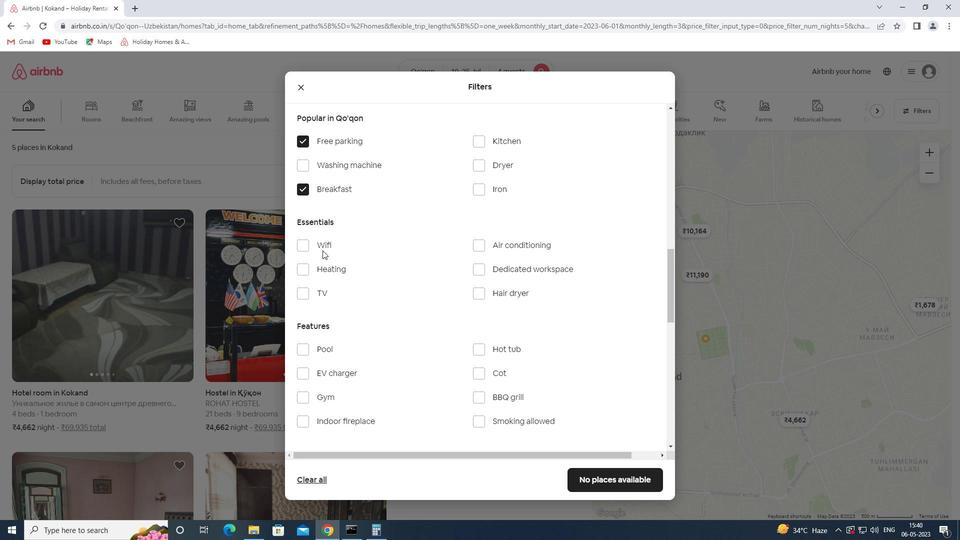 
Action: Mouse pressed left at (321, 245)
Screenshot: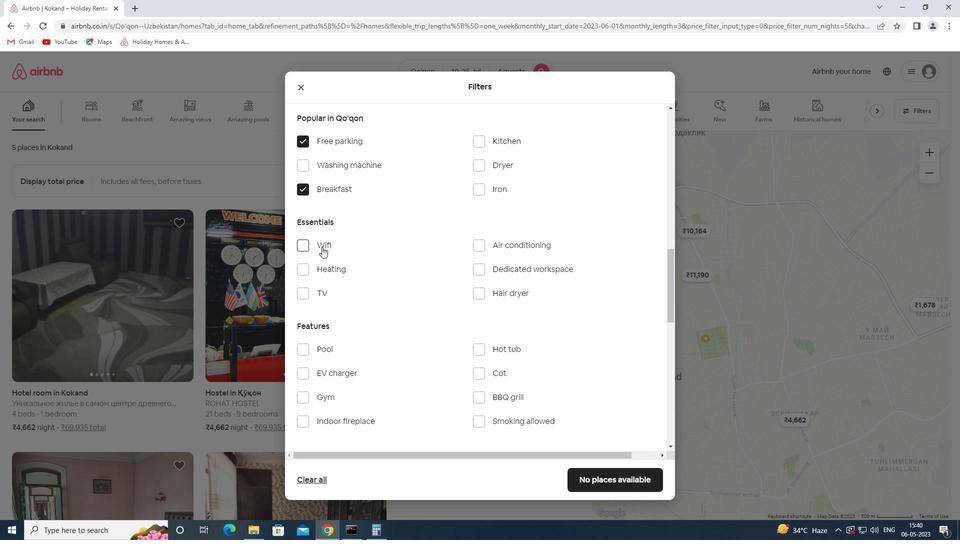 
Action: Mouse moved to (316, 292)
Screenshot: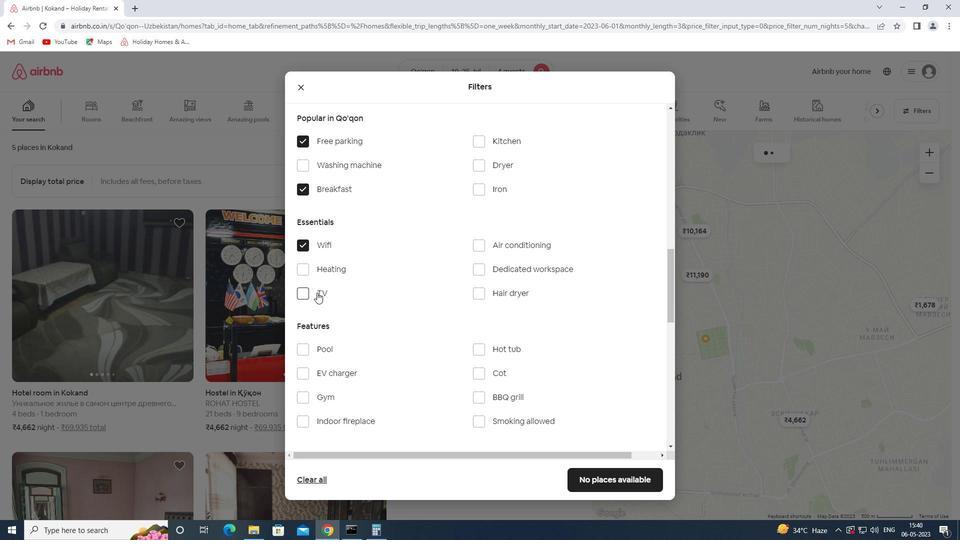 
Action: Mouse pressed left at (316, 292)
Screenshot: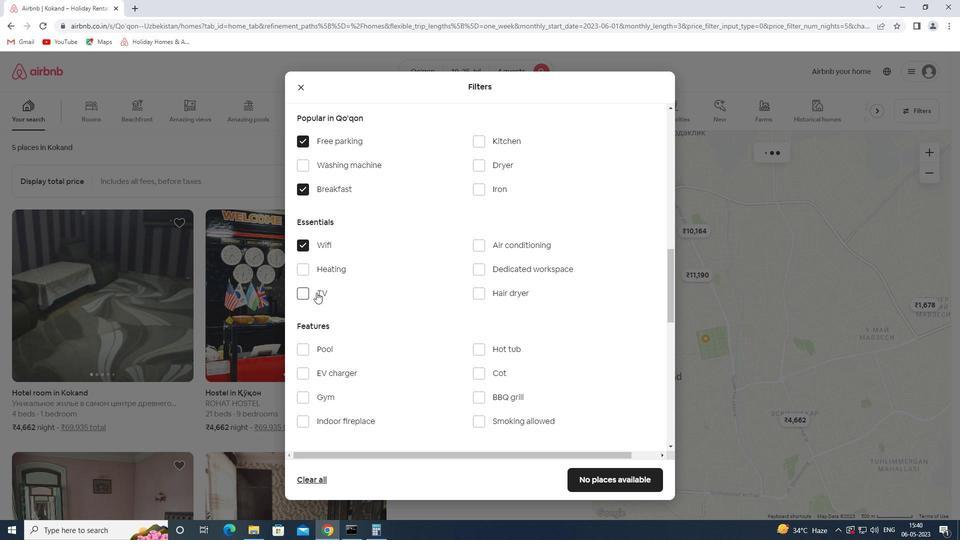
Action: Mouse moved to (304, 293)
Screenshot: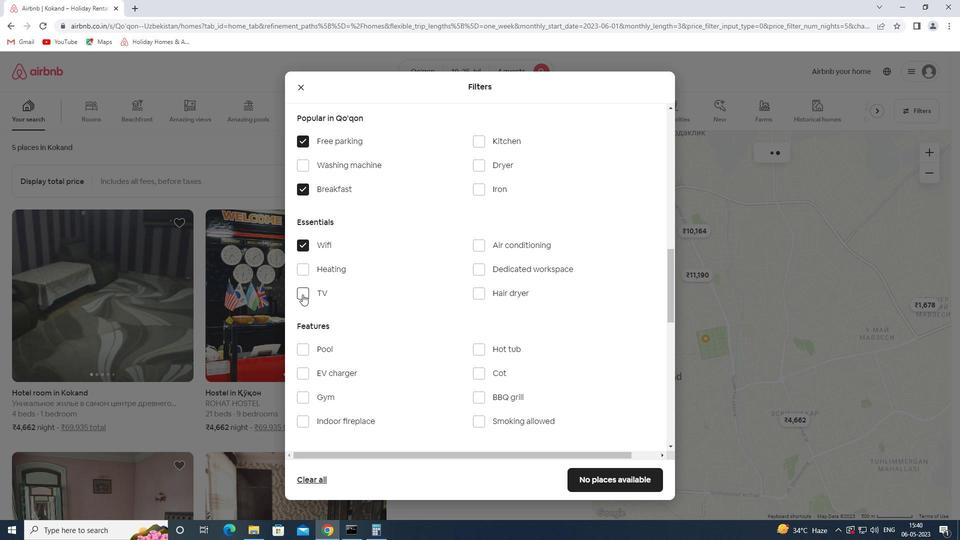 
Action: Mouse pressed left at (304, 293)
Screenshot: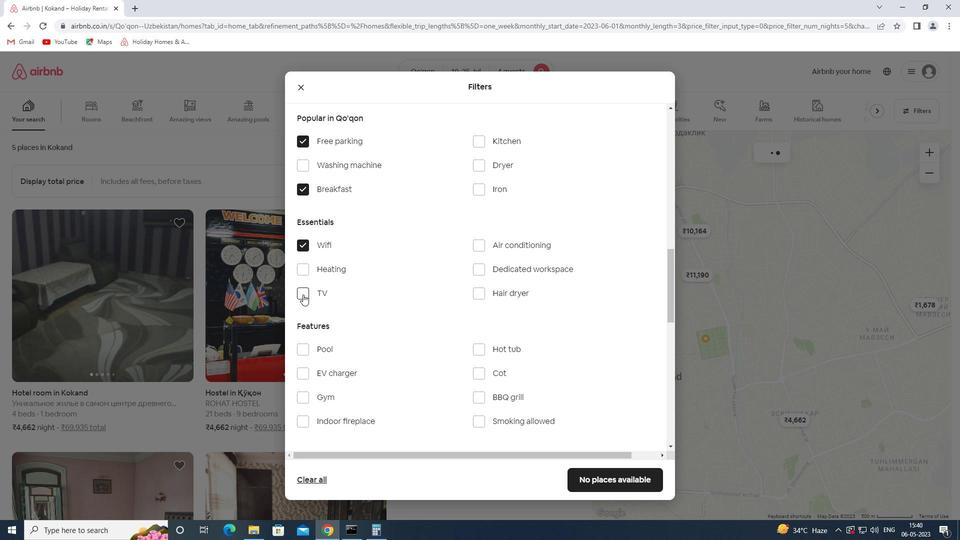 
Action: Mouse moved to (304, 292)
Screenshot: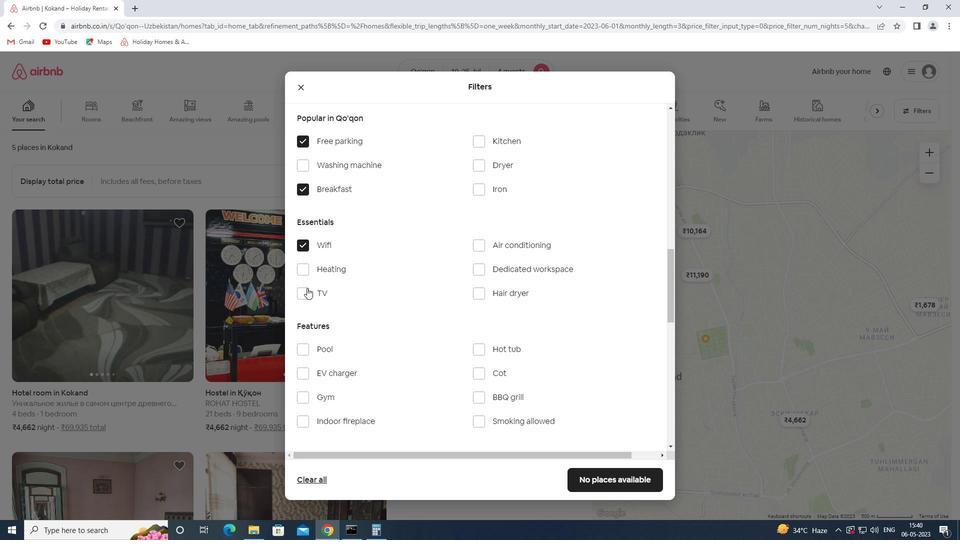 
Action: Mouse pressed left at (304, 292)
Screenshot: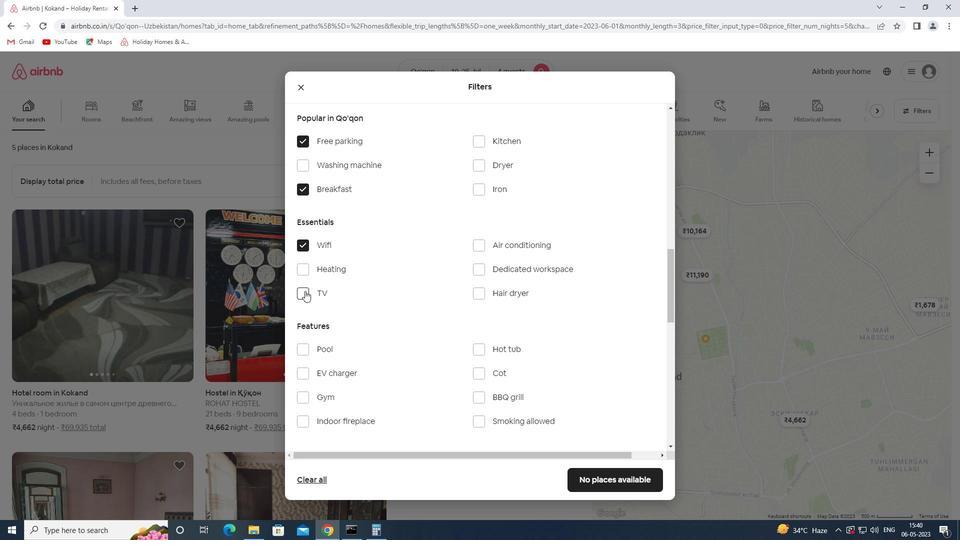 
Action: Mouse moved to (325, 394)
Screenshot: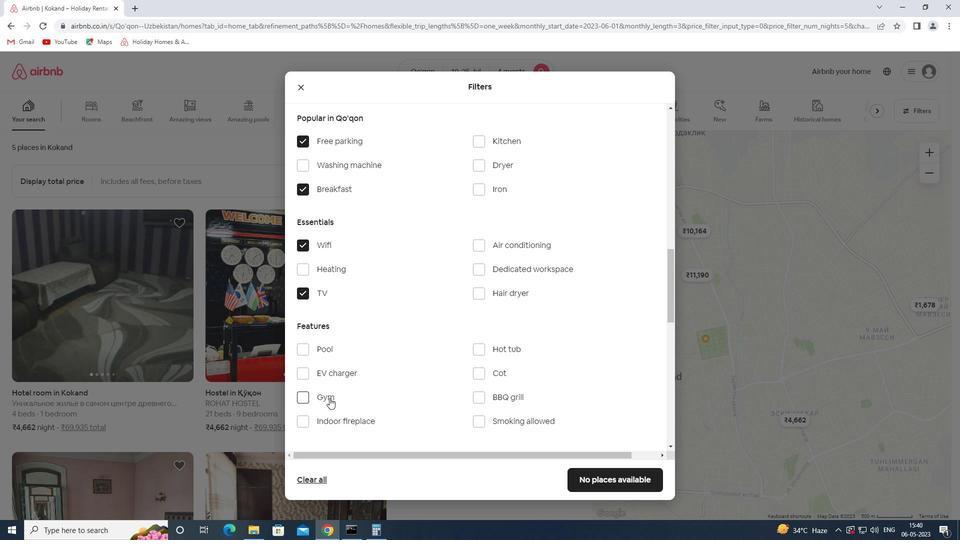 
Action: Mouse pressed left at (325, 394)
Screenshot: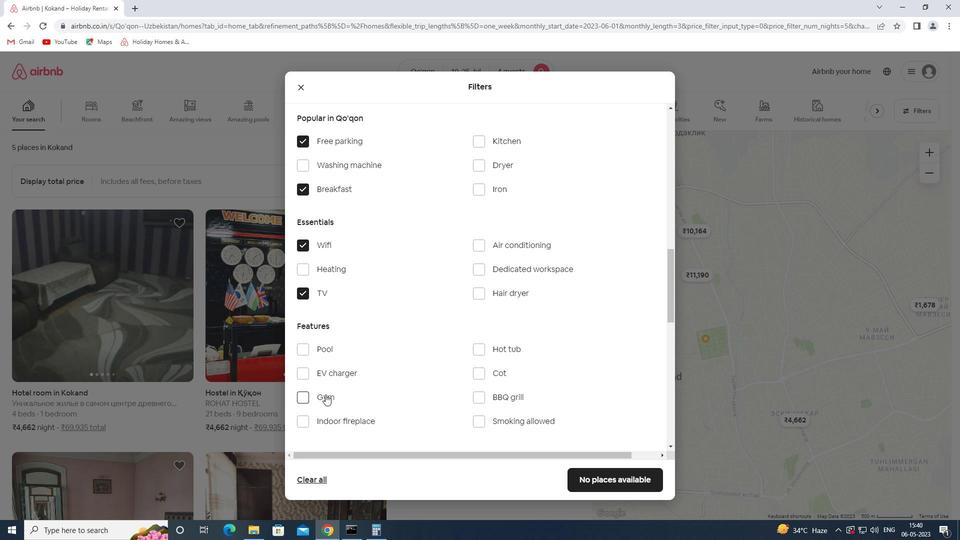
Action: Mouse moved to (511, 364)
Screenshot: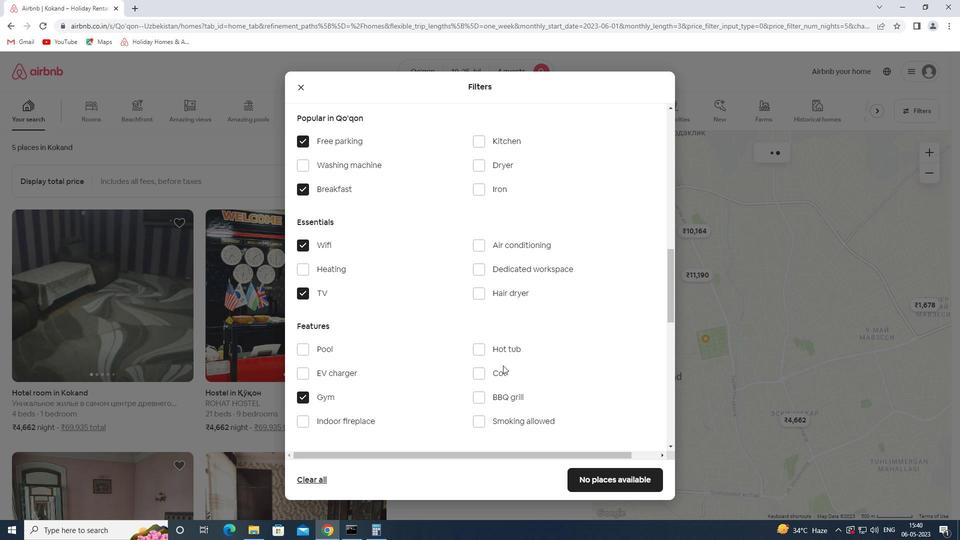
Action: Mouse scrolled (511, 363) with delta (0, 0)
Screenshot: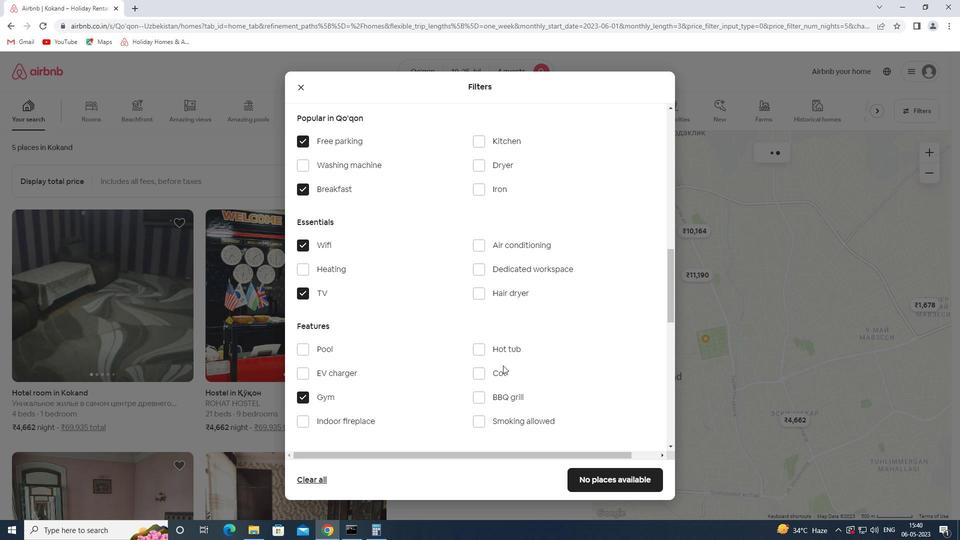 
Action: Mouse moved to (512, 364)
Screenshot: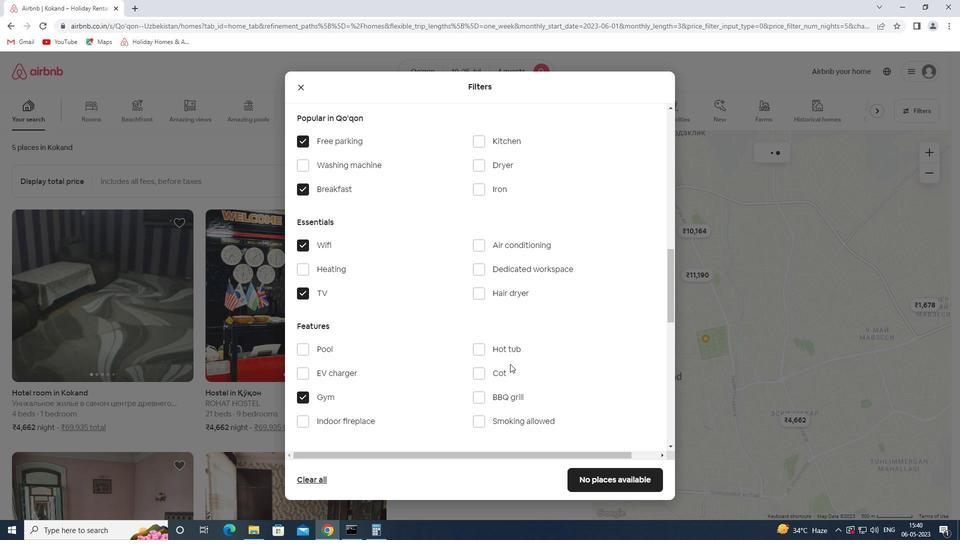
Action: Mouse scrolled (512, 363) with delta (0, 0)
Screenshot: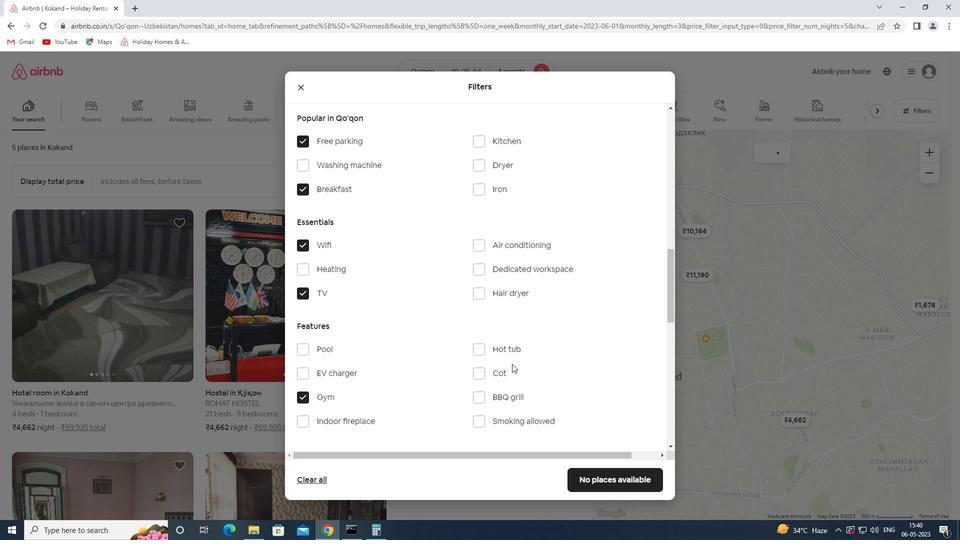 
Action: Mouse moved to (512, 364)
Screenshot: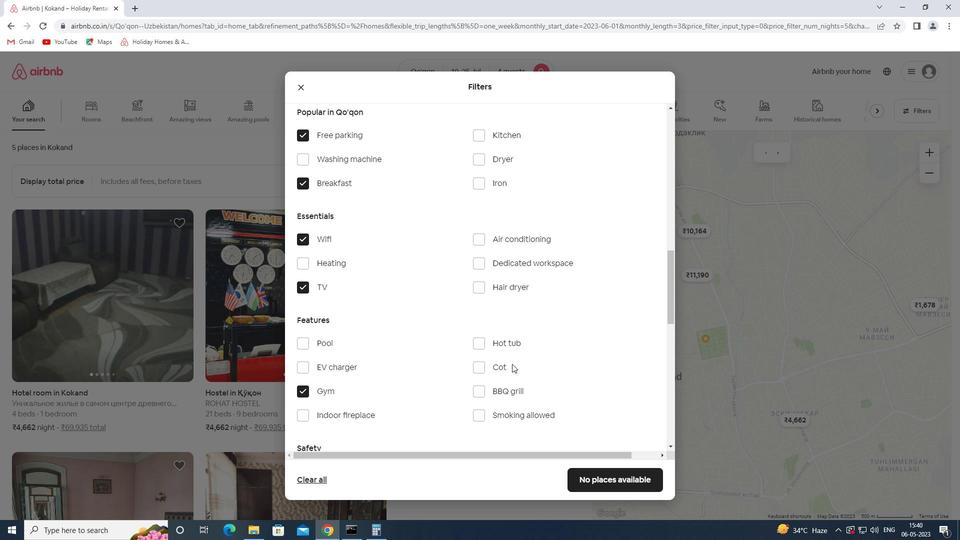 
Action: Mouse scrolled (512, 363) with delta (0, 0)
Screenshot: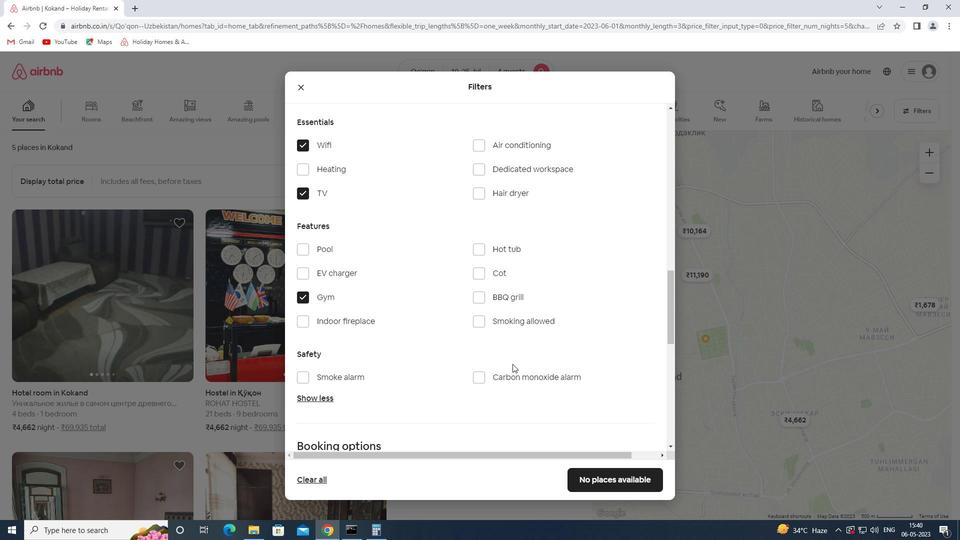 
Action: Mouse scrolled (512, 363) with delta (0, 0)
Screenshot: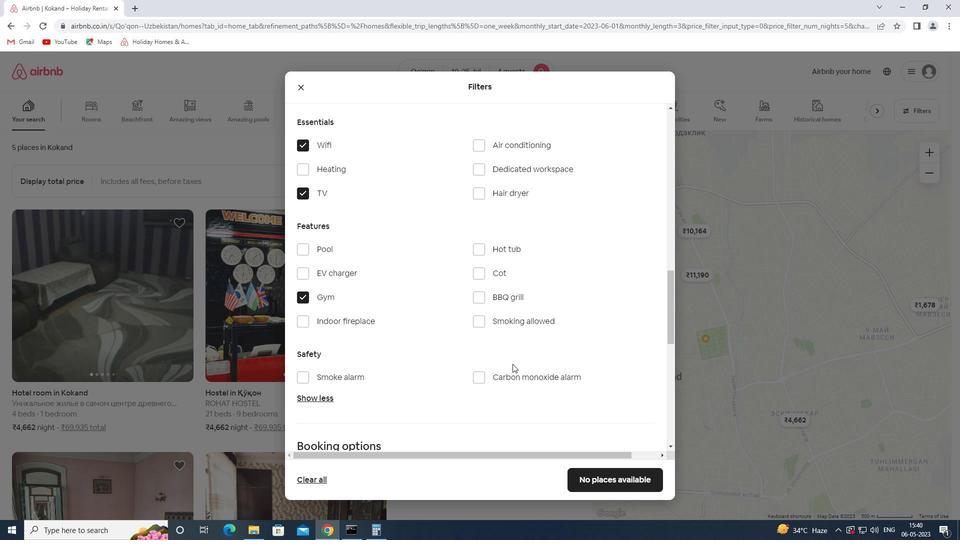 
Action: Mouse scrolled (512, 363) with delta (0, 0)
Screenshot: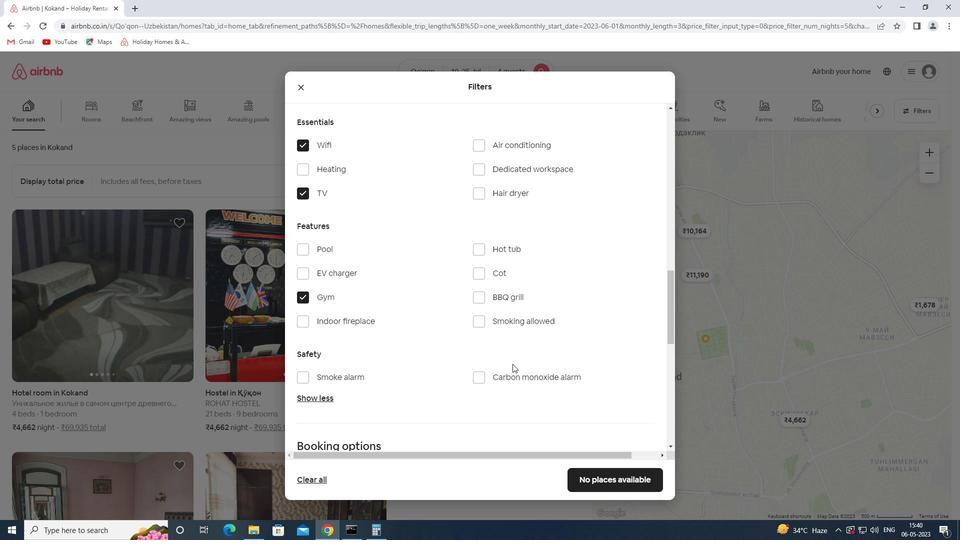 
Action: Mouse moved to (632, 361)
Screenshot: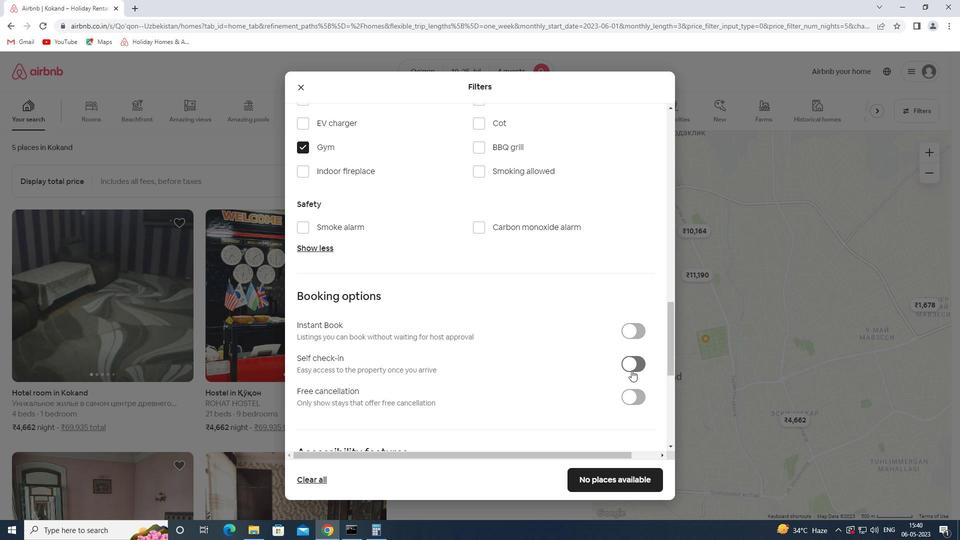 
Action: Mouse pressed left at (632, 361)
Screenshot: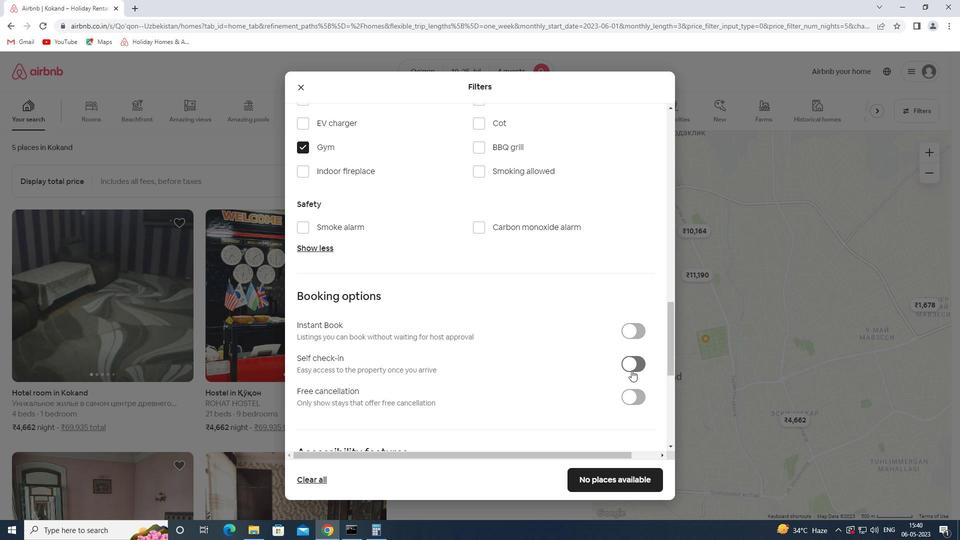 
Action: Mouse moved to (524, 385)
Screenshot: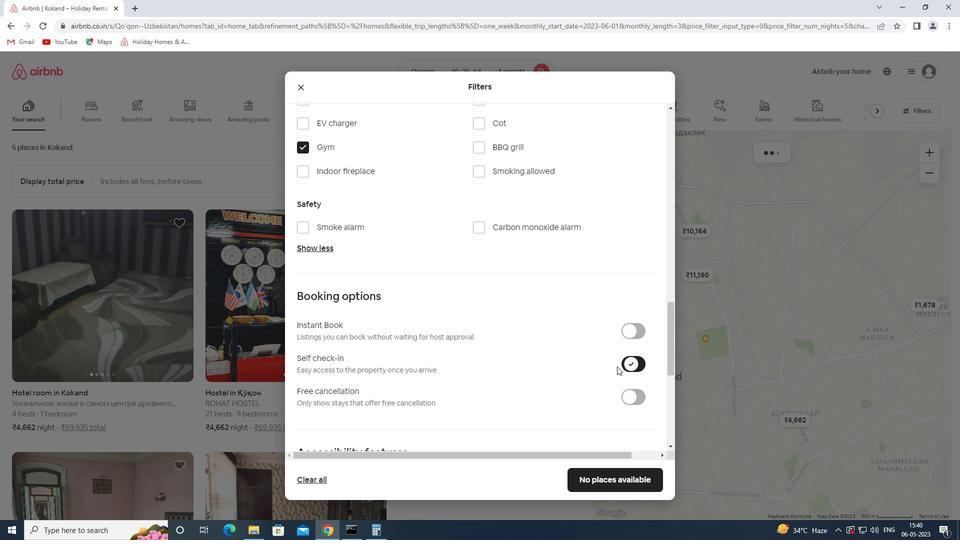 
Action: Mouse scrolled (524, 384) with delta (0, 0)
Screenshot: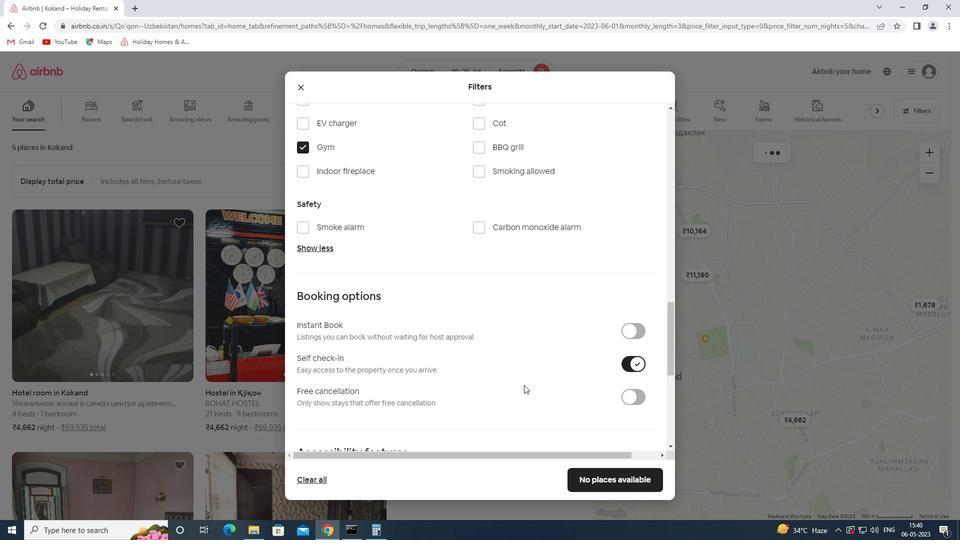 
Action: Mouse scrolled (524, 384) with delta (0, 0)
Screenshot: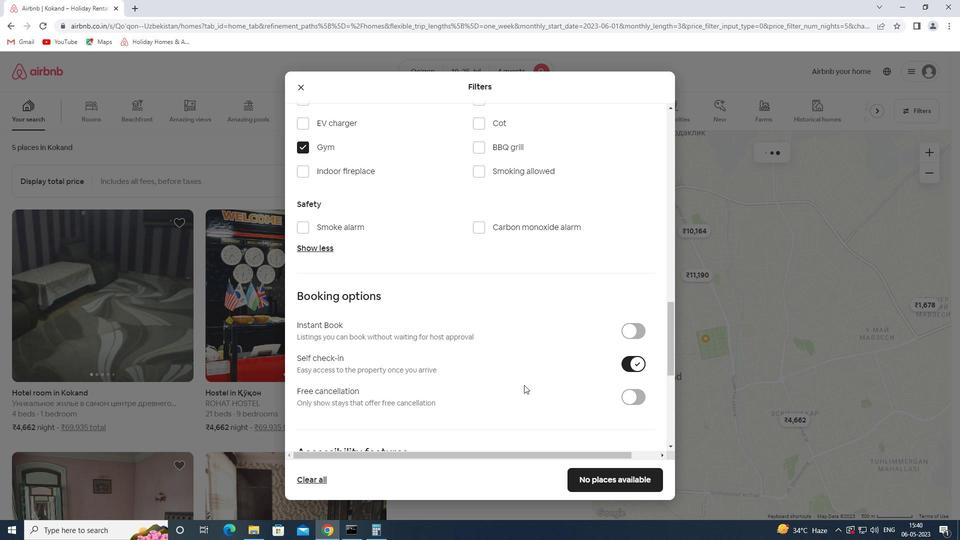 
Action: Mouse scrolled (524, 384) with delta (0, 0)
Screenshot: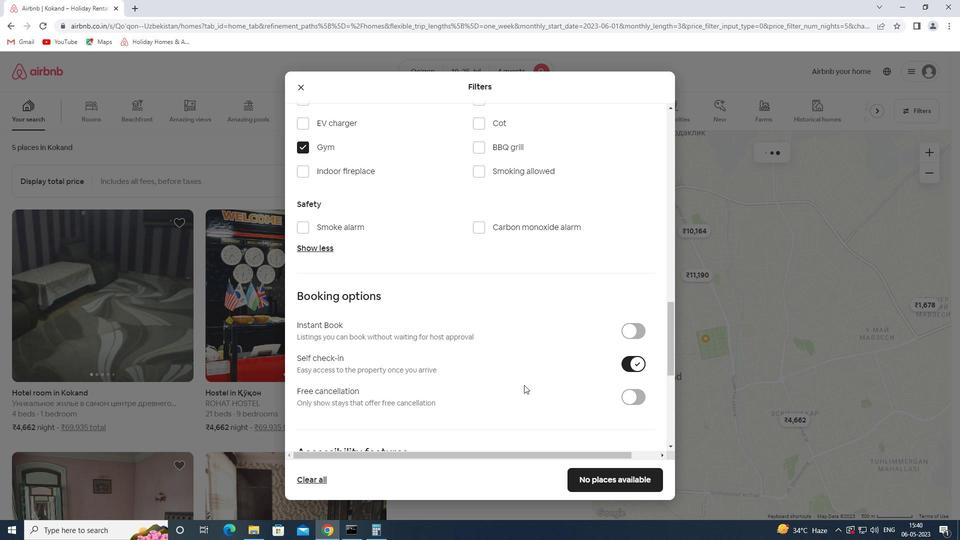 
Action: Mouse scrolled (524, 384) with delta (0, 0)
Screenshot: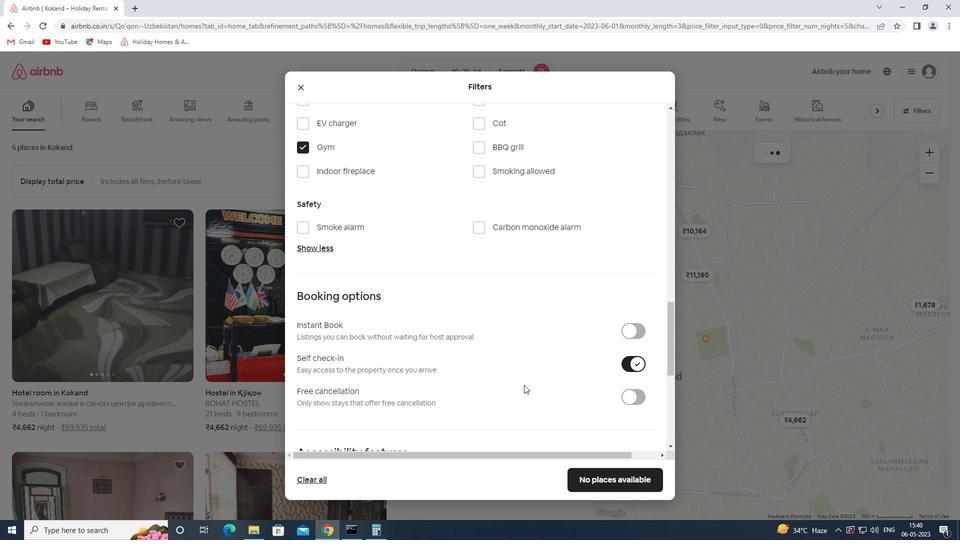 
Action: Mouse moved to (365, 370)
Screenshot: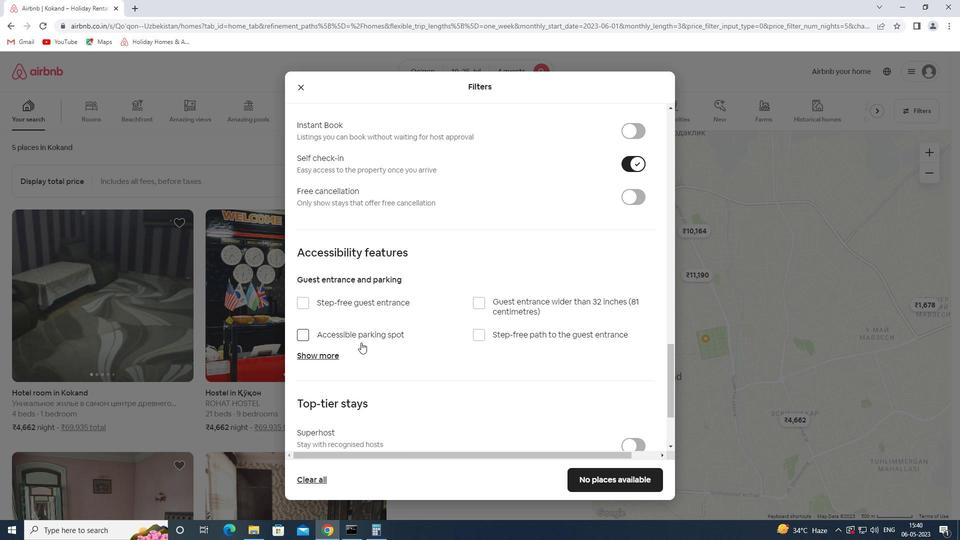 
Action: Mouse scrolled (365, 369) with delta (0, 0)
Screenshot: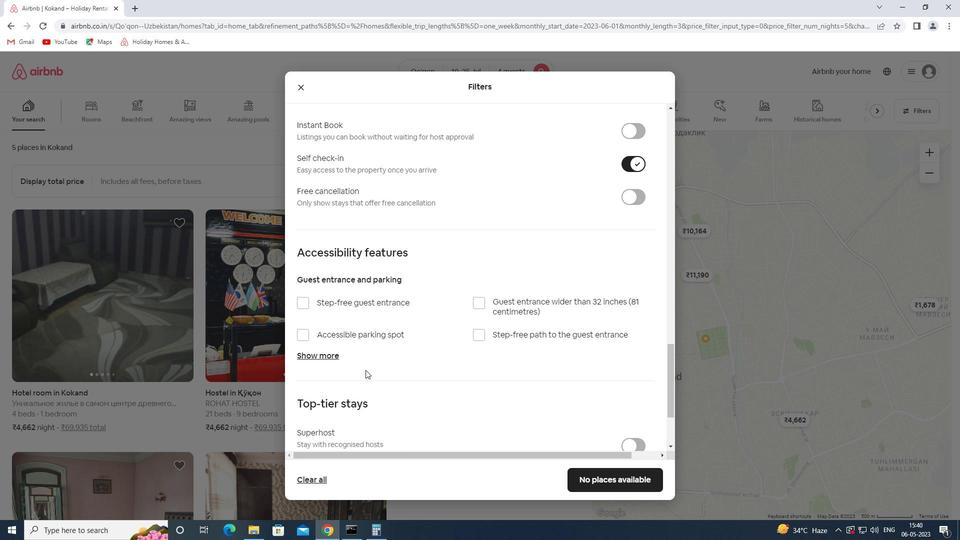 
Action: Mouse scrolled (365, 369) with delta (0, 0)
Screenshot: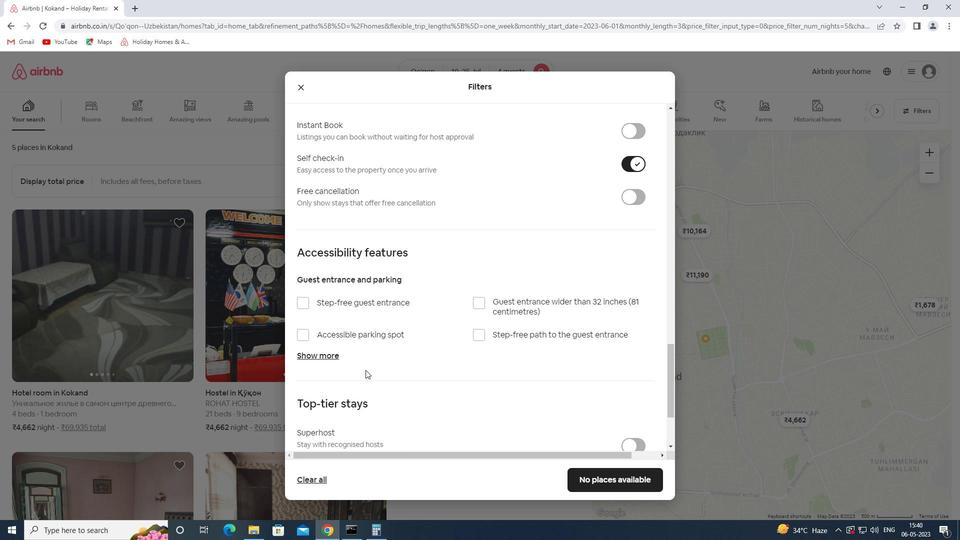 
Action: Mouse scrolled (365, 369) with delta (0, 0)
Screenshot: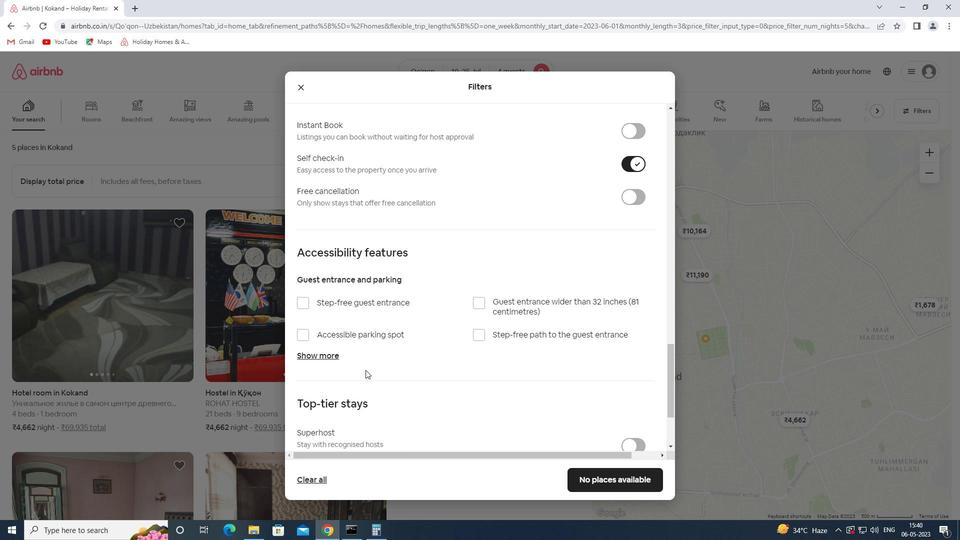 
Action: Mouse moved to (364, 420)
Screenshot: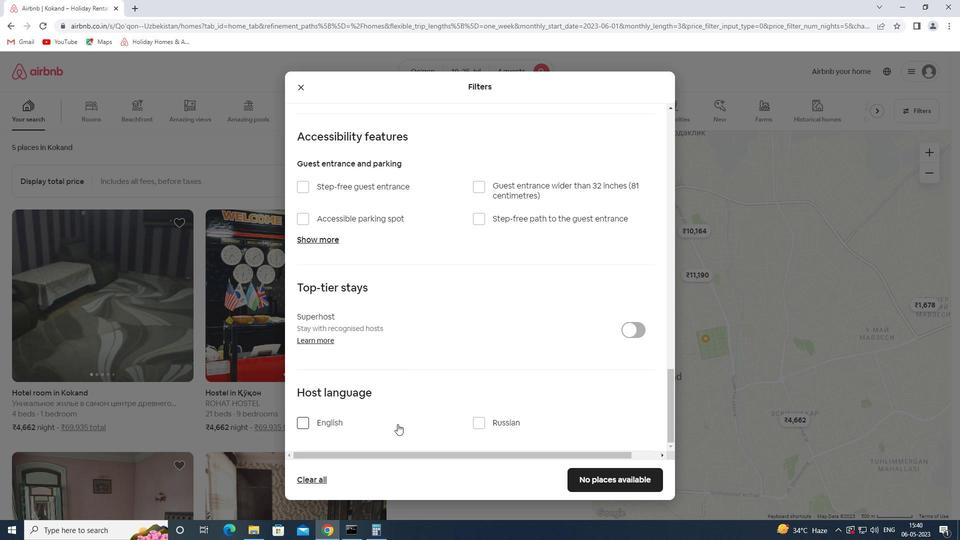 
Action: Mouse scrolled (364, 420) with delta (0, 0)
Screenshot: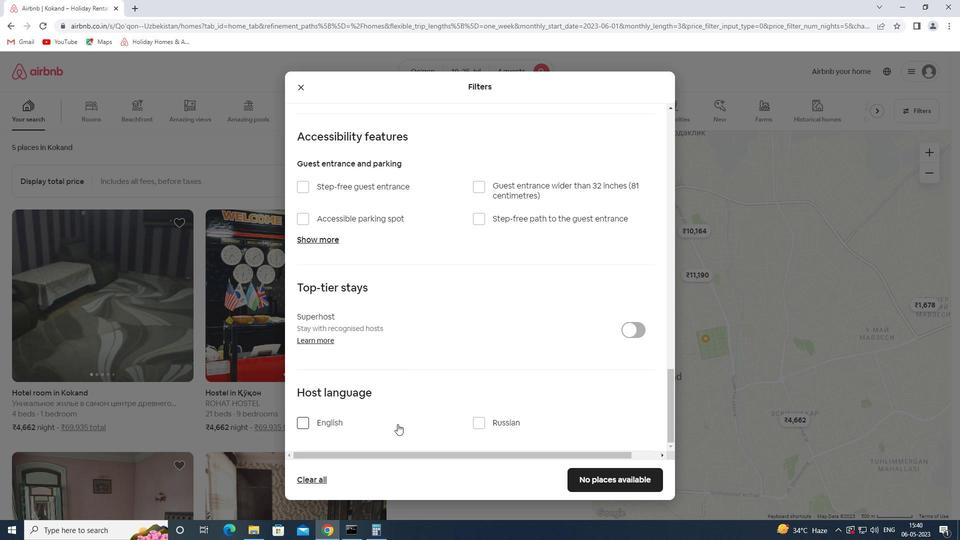 
Action: Mouse moved to (313, 419)
Screenshot: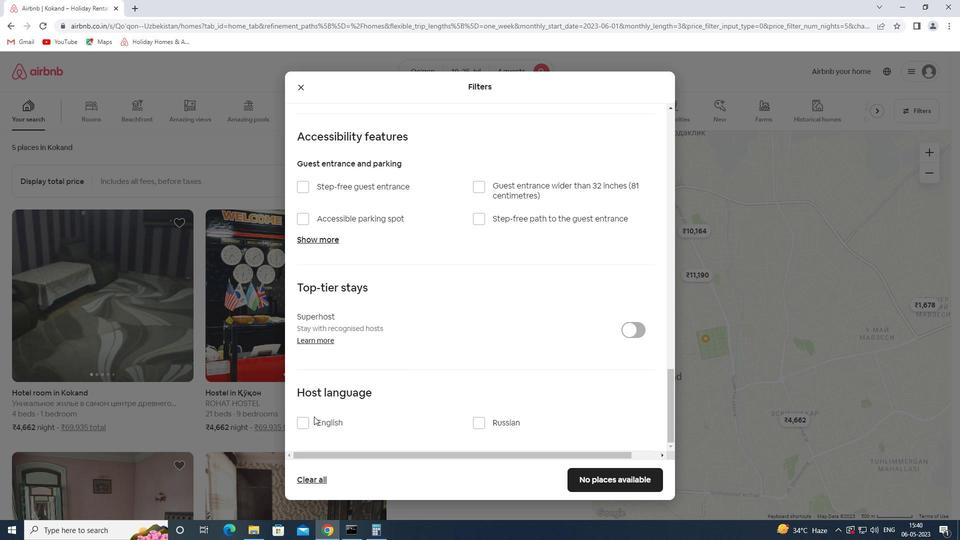 
Action: Mouse pressed left at (313, 419)
Screenshot: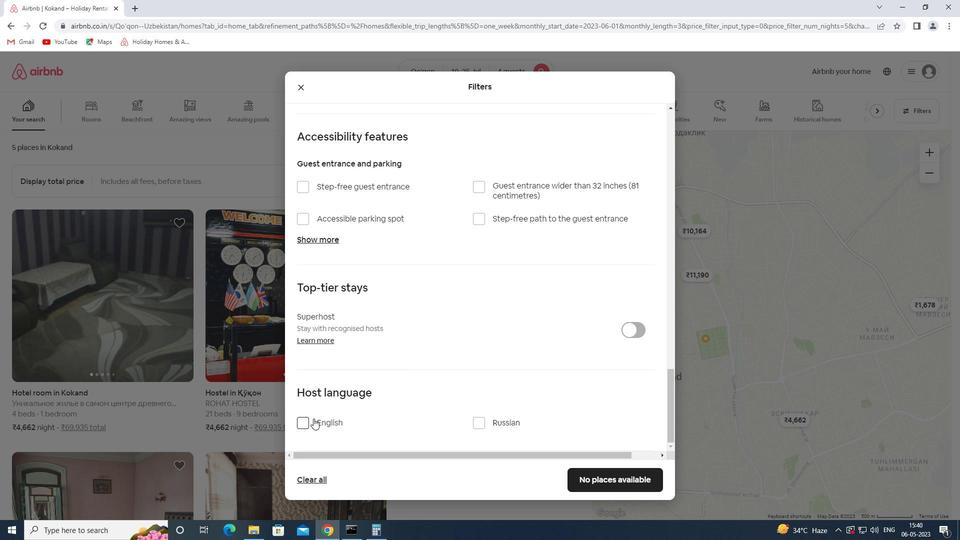 
Action: Mouse moved to (595, 479)
Screenshot: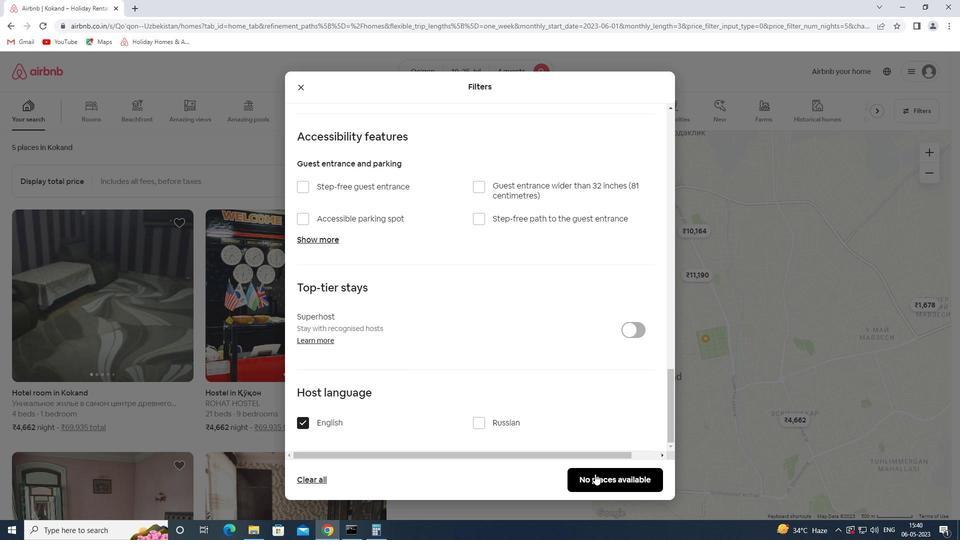 
Action: Mouse pressed left at (595, 479)
Screenshot: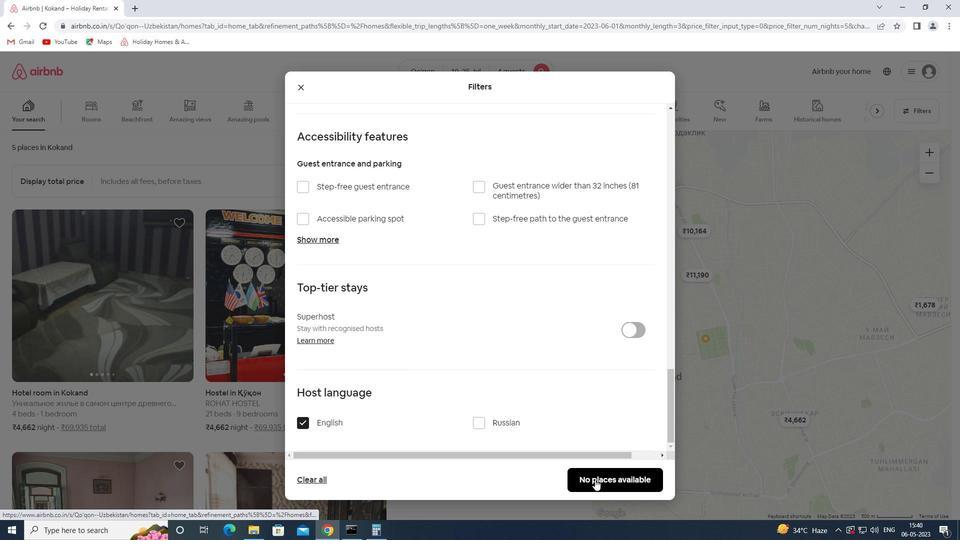 
Action: Mouse moved to (534, 493)
Screenshot: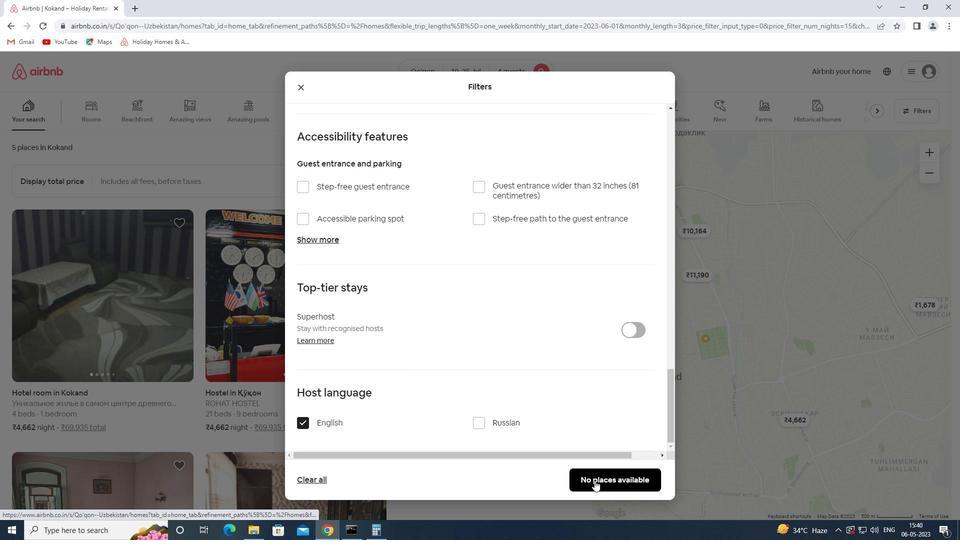 
